 Task: Look for space in La Isla, Mexico from 6th June, 2023 to 8th June, 2023 for 2 adults in price range Rs.7000 to Rs.12000. Place can be private room with 1  bedroom having 2 beds and 1 bathroom. Property type can be house, flat, guest house. Booking option can be shelf check-in. Required host language is English.
Action: Mouse moved to (501, 102)
Screenshot: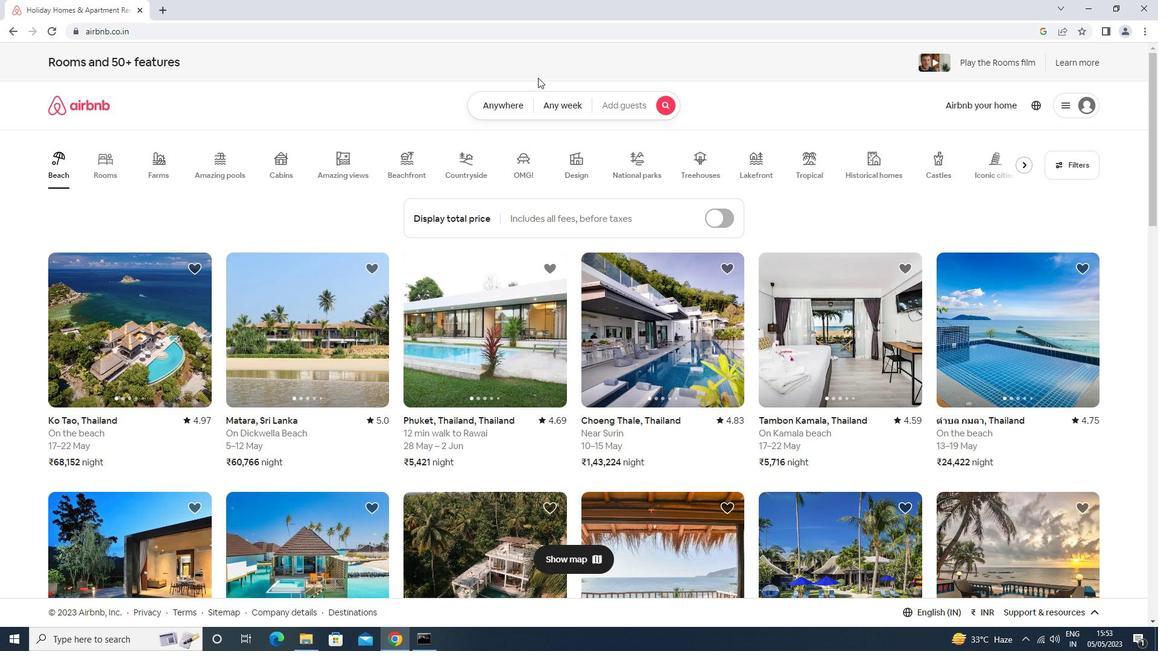 
Action: Mouse pressed left at (501, 102)
Screenshot: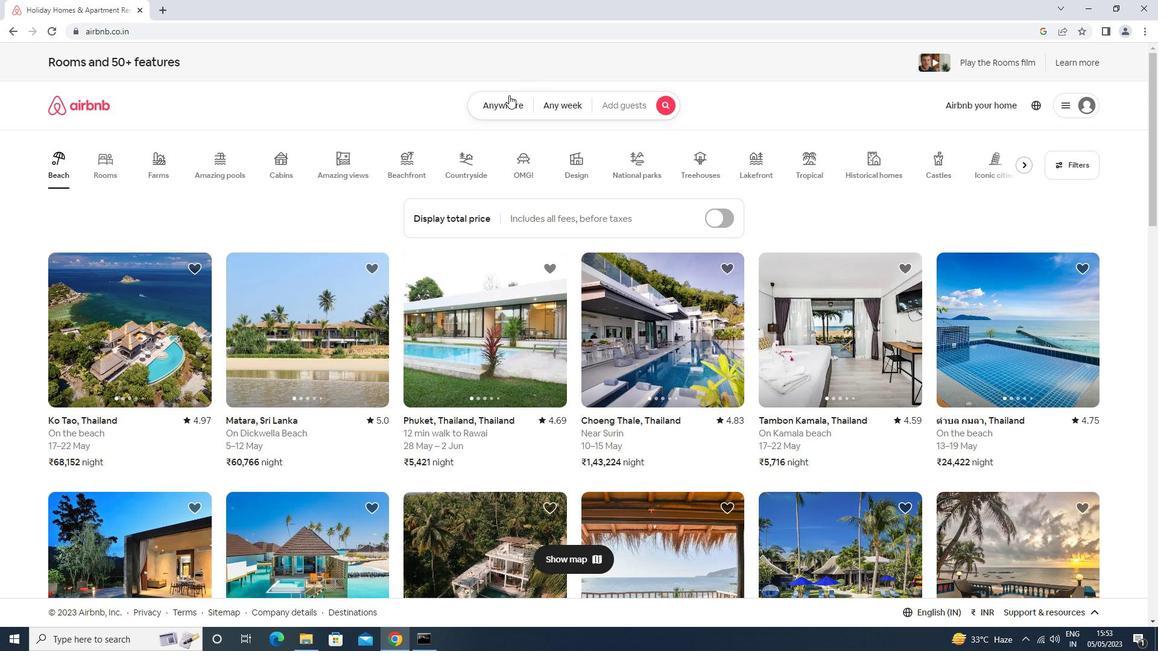 
Action: Mouse moved to (441, 154)
Screenshot: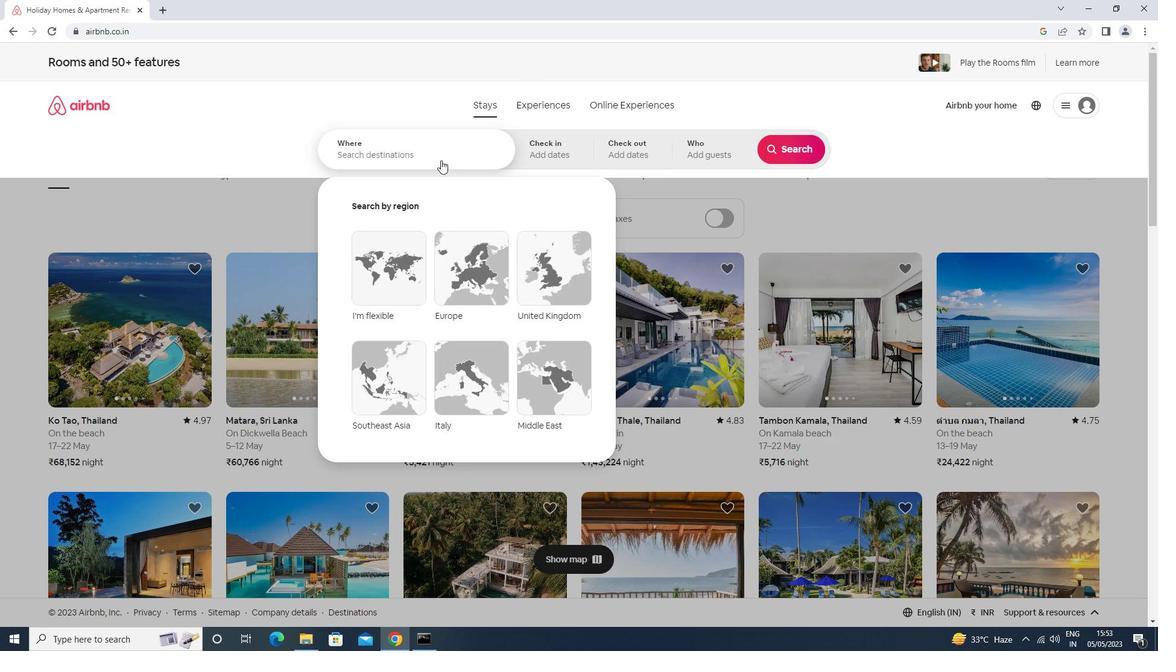 
Action: Mouse pressed left at (441, 154)
Screenshot: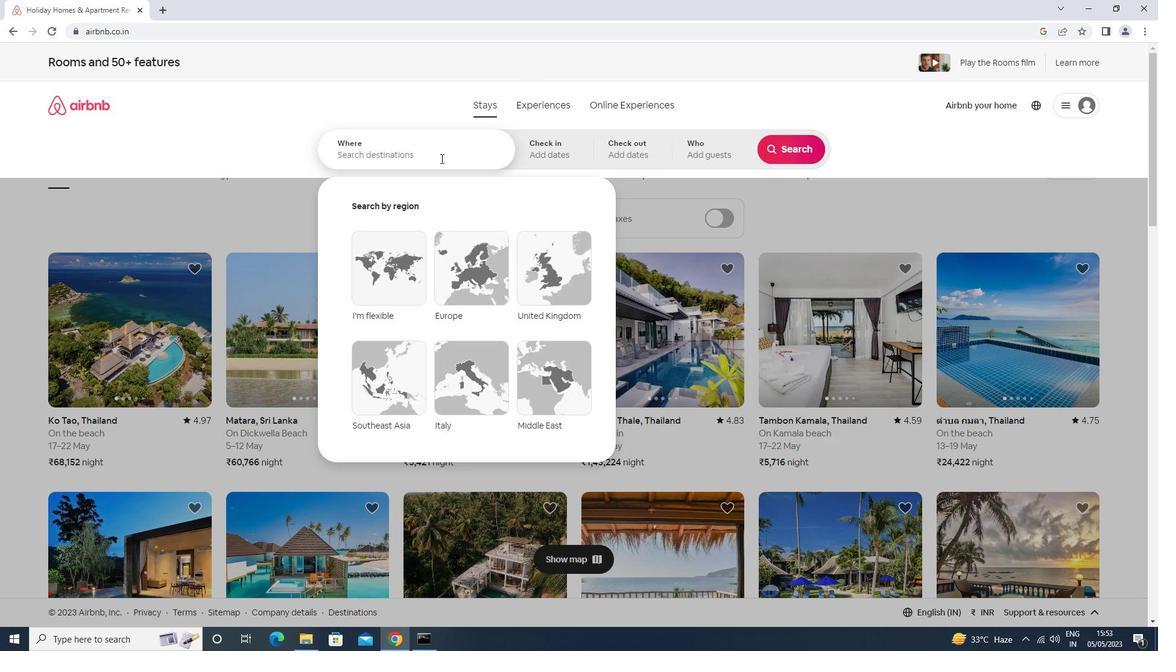
Action: Key pressed <Key.shift>LA<Key.space>LSLA,<Key.space>MEXICO<Key.enter>
Screenshot: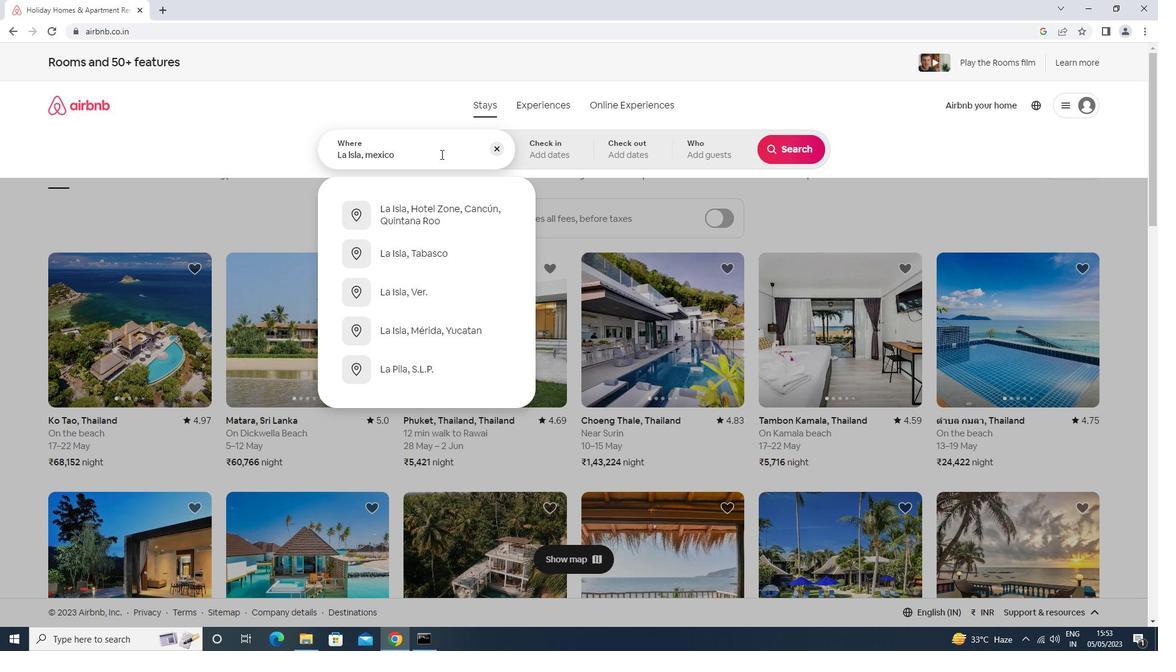 
Action: Mouse moved to (669, 325)
Screenshot: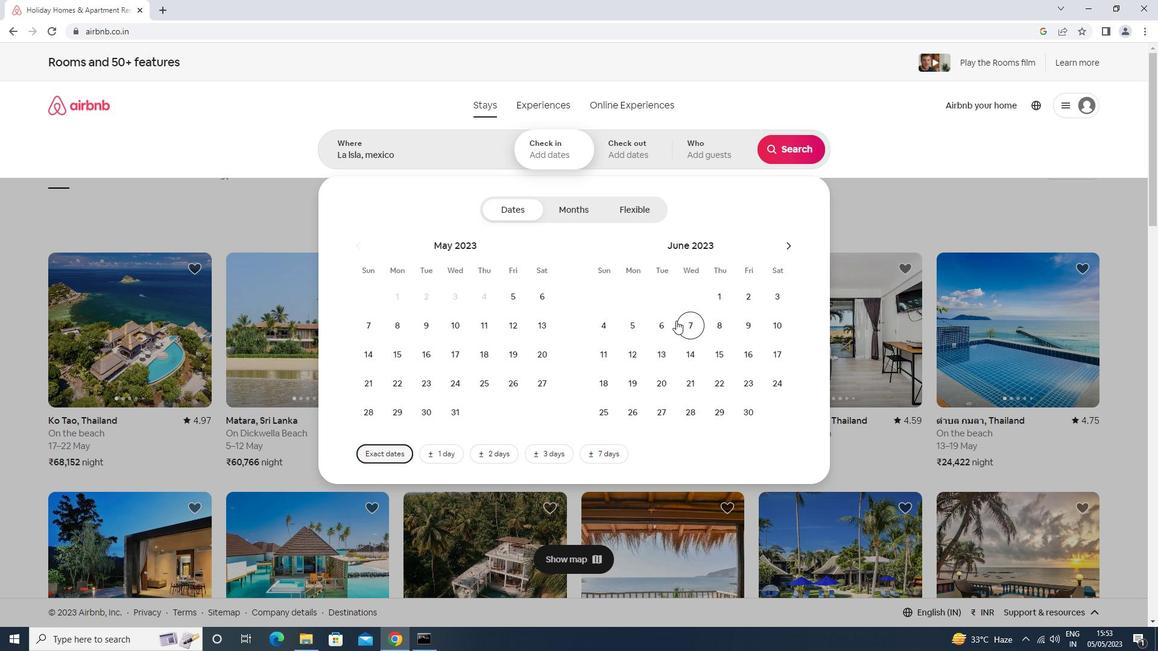 
Action: Mouse pressed left at (669, 325)
Screenshot: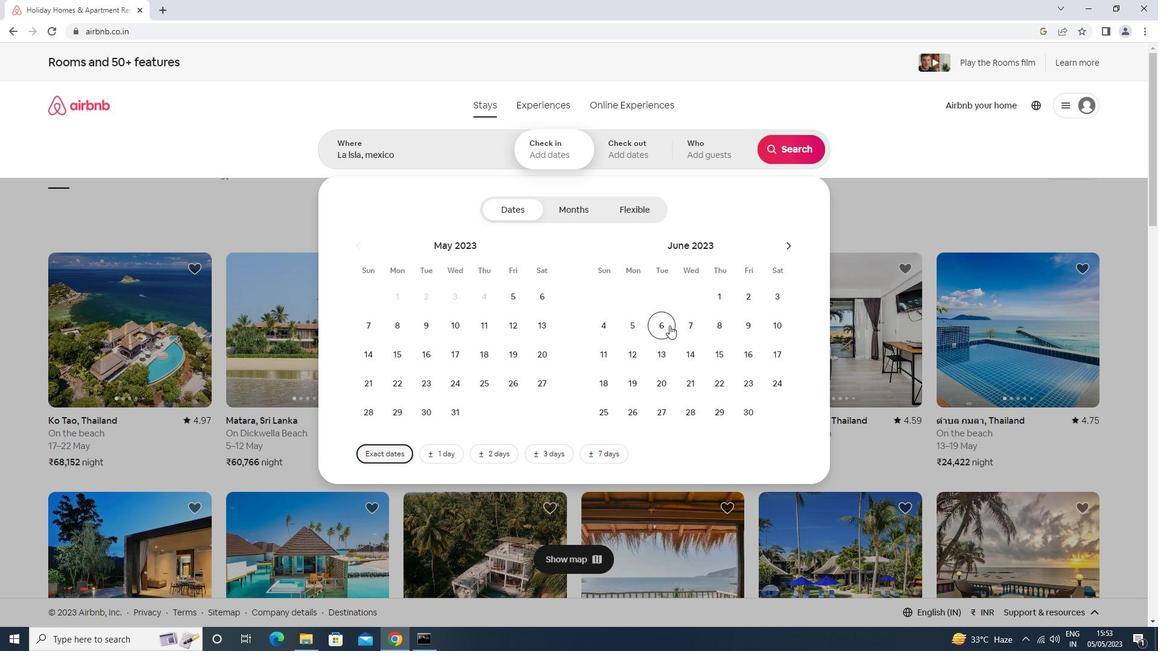 
Action: Mouse moved to (712, 321)
Screenshot: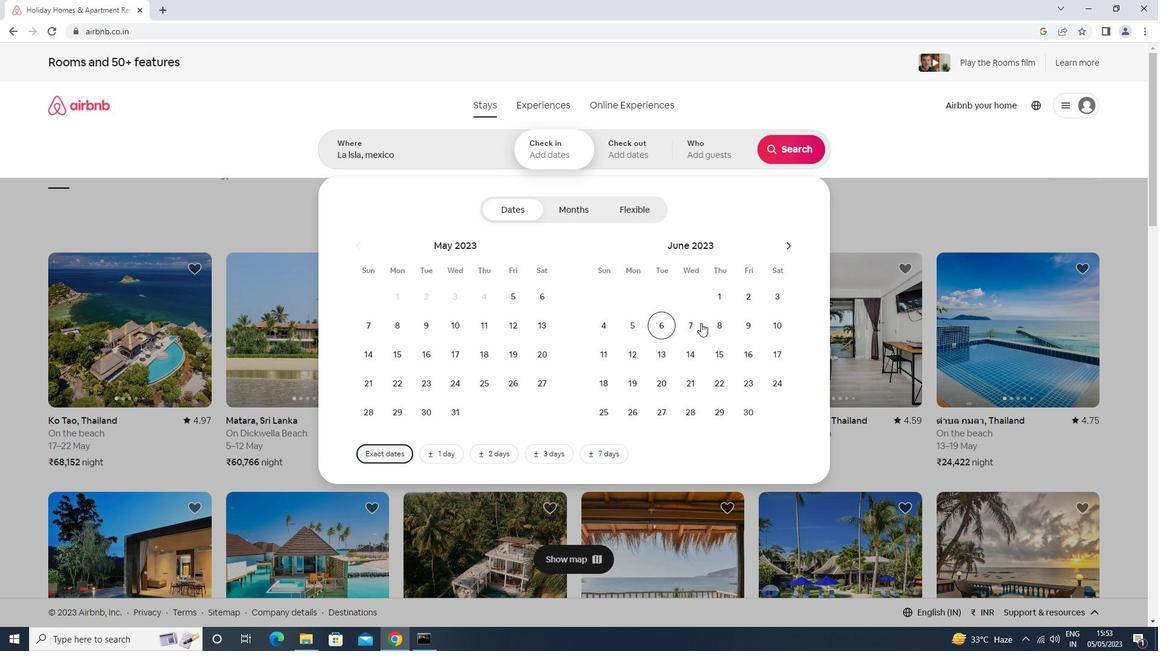 
Action: Mouse pressed left at (712, 321)
Screenshot: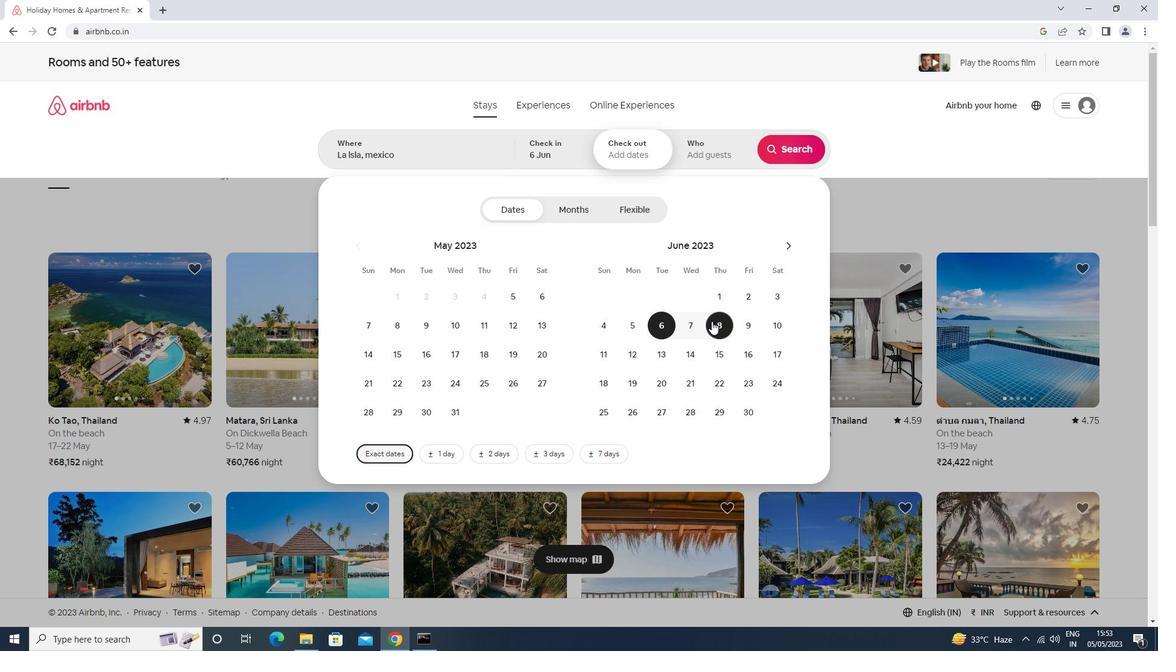 
Action: Mouse moved to (732, 150)
Screenshot: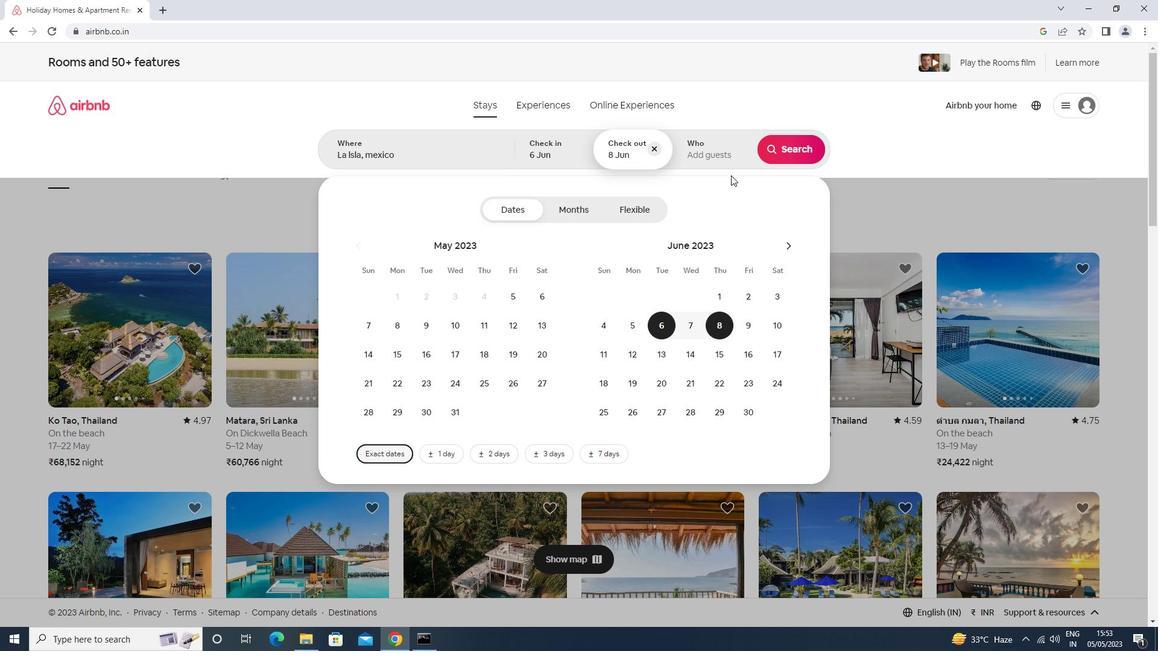 
Action: Mouse pressed left at (732, 150)
Screenshot: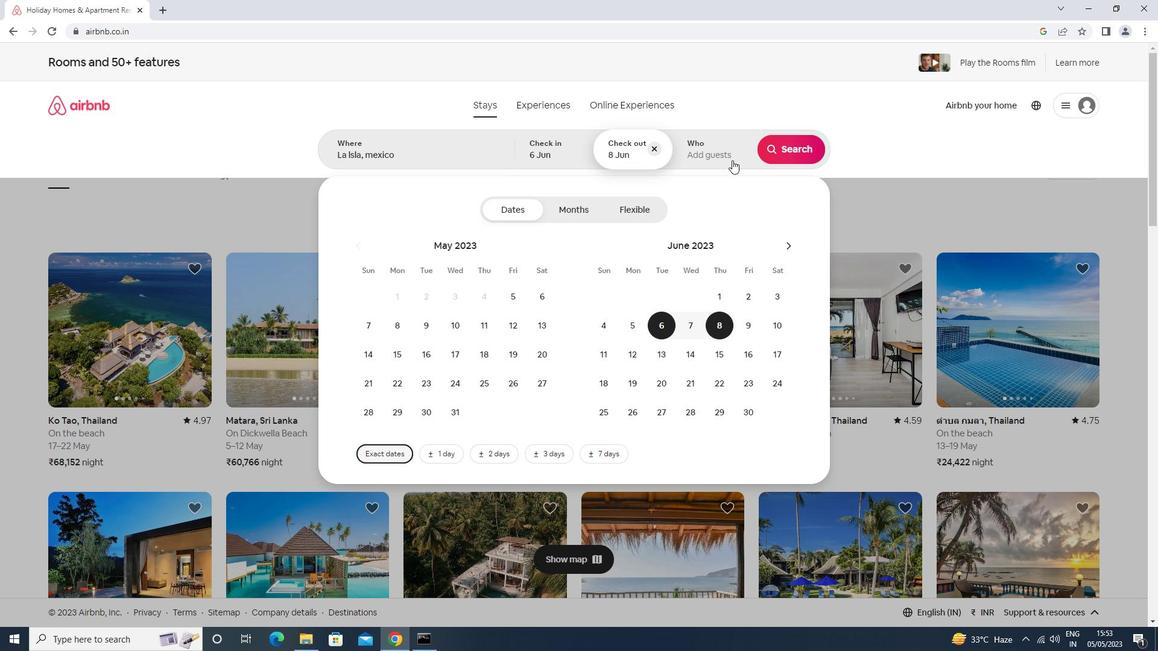 
Action: Mouse moved to (795, 208)
Screenshot: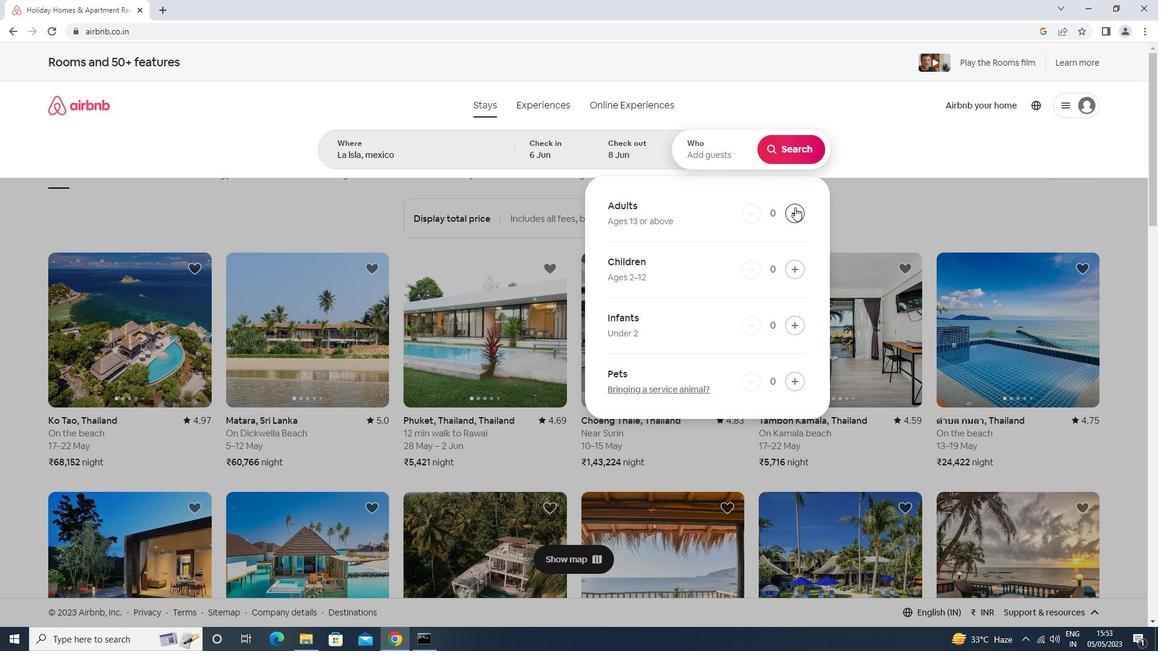 
Action: Mouse pressed left at (795, 208)
Screenshot: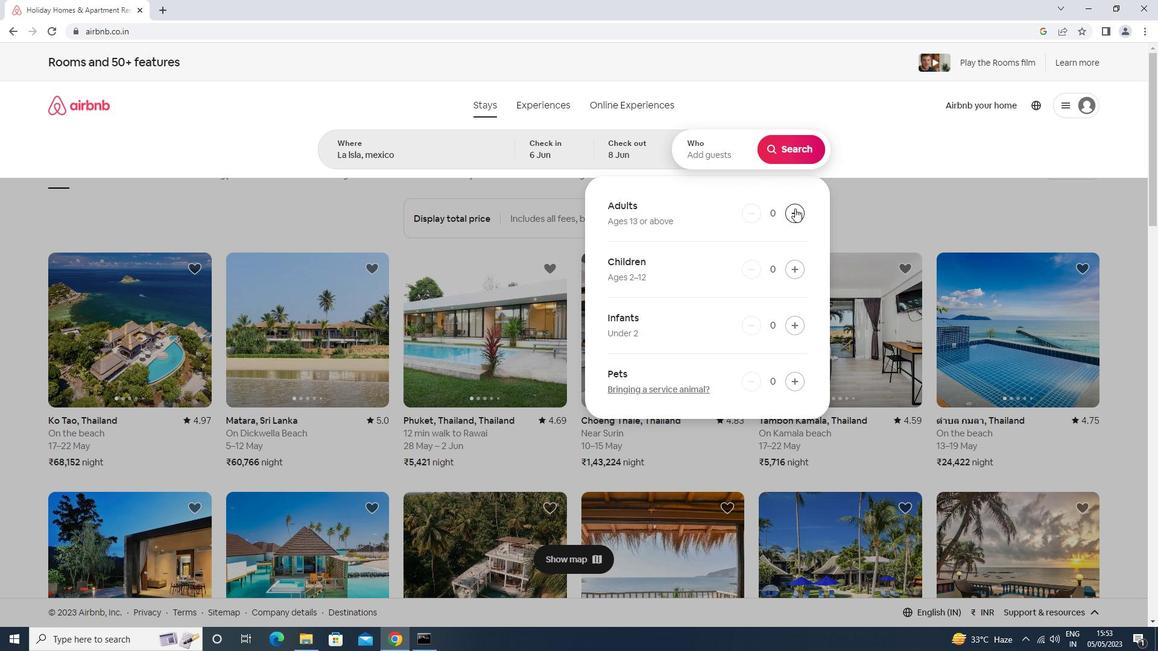 
Action: Mouse pressed left at (795, 208)
Screenshot: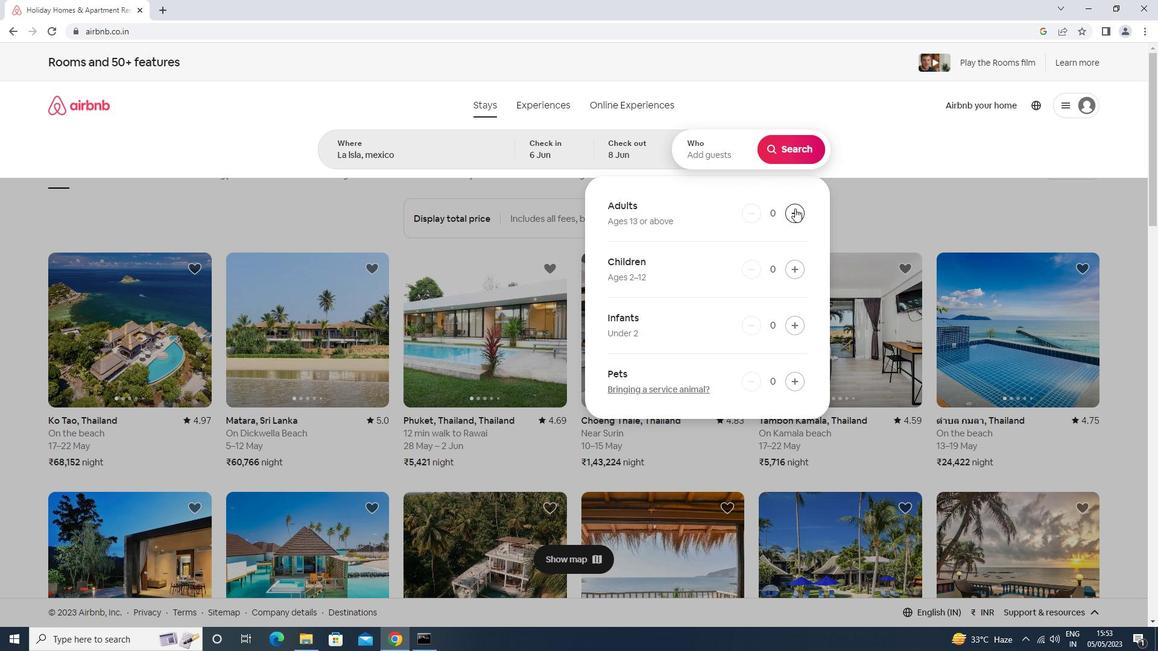 
Action: Mouse moved to (798, 153)
Screenshot: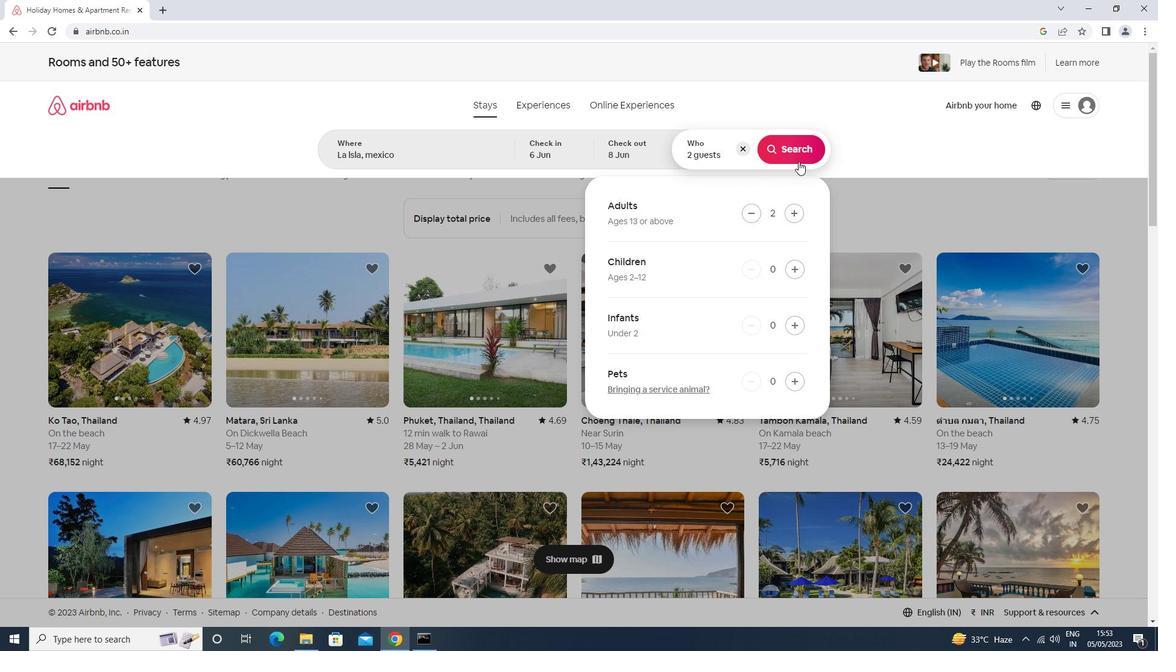 
Action: Mouse pressed left at (798, 153)
Screenshot: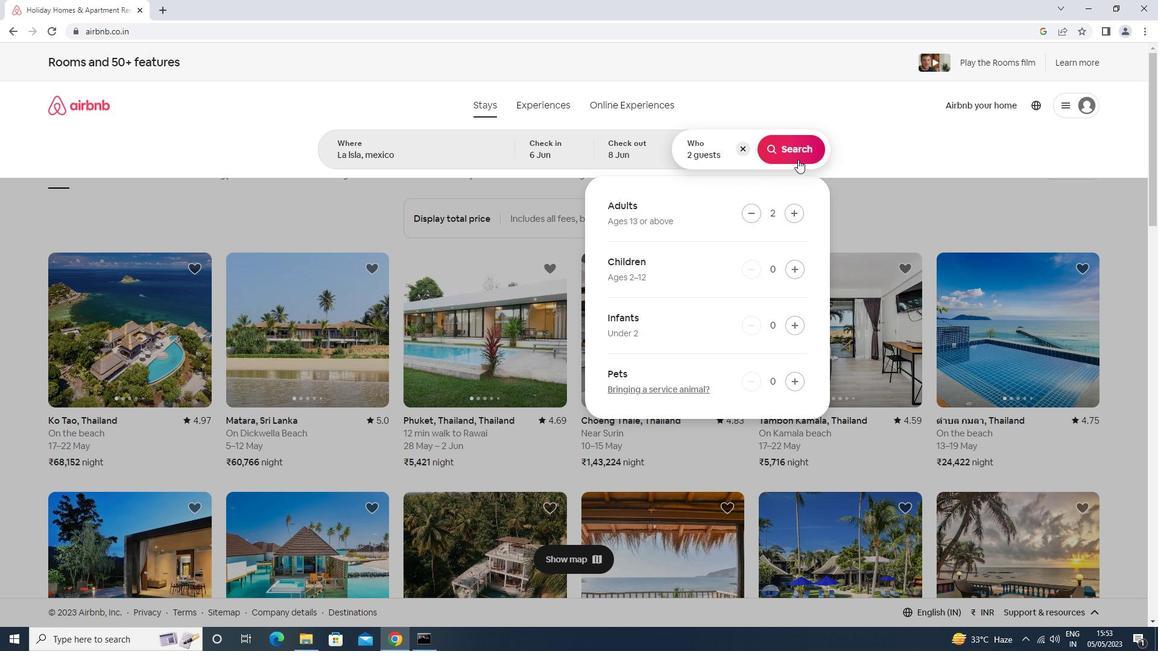 
Action: Mouse moved to (1099, 108)
Screenshot: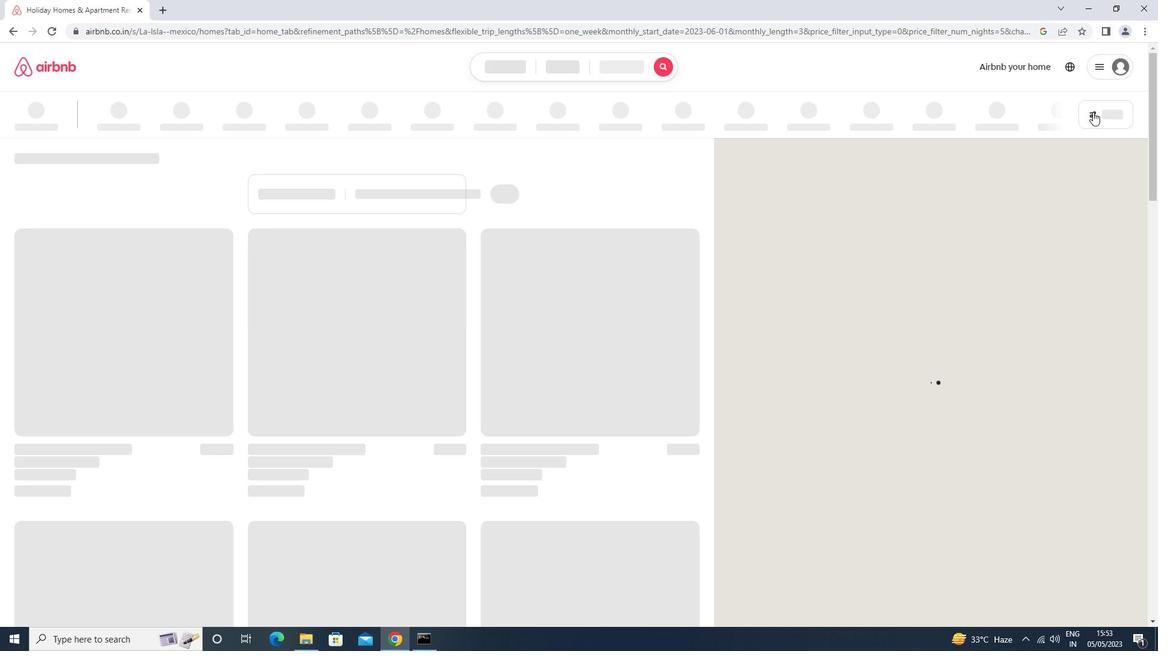 
Action: Mouse pressed left at (1099, 108)
Screenshot: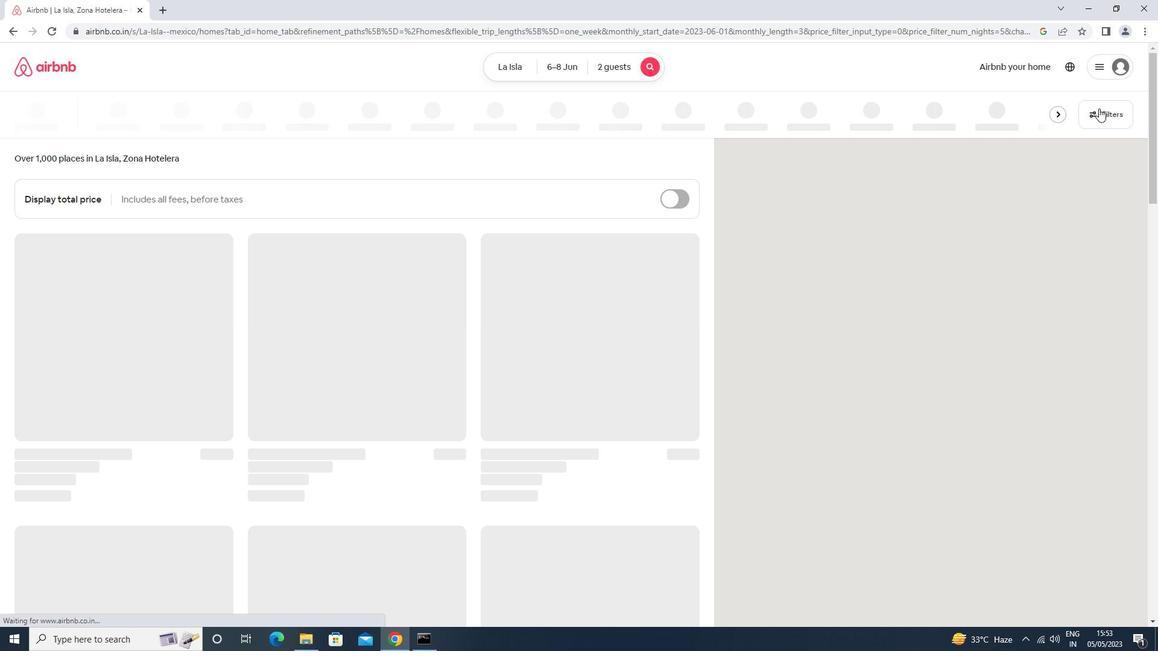 
Action: Mouse moved to (464, 401)
Screenshot: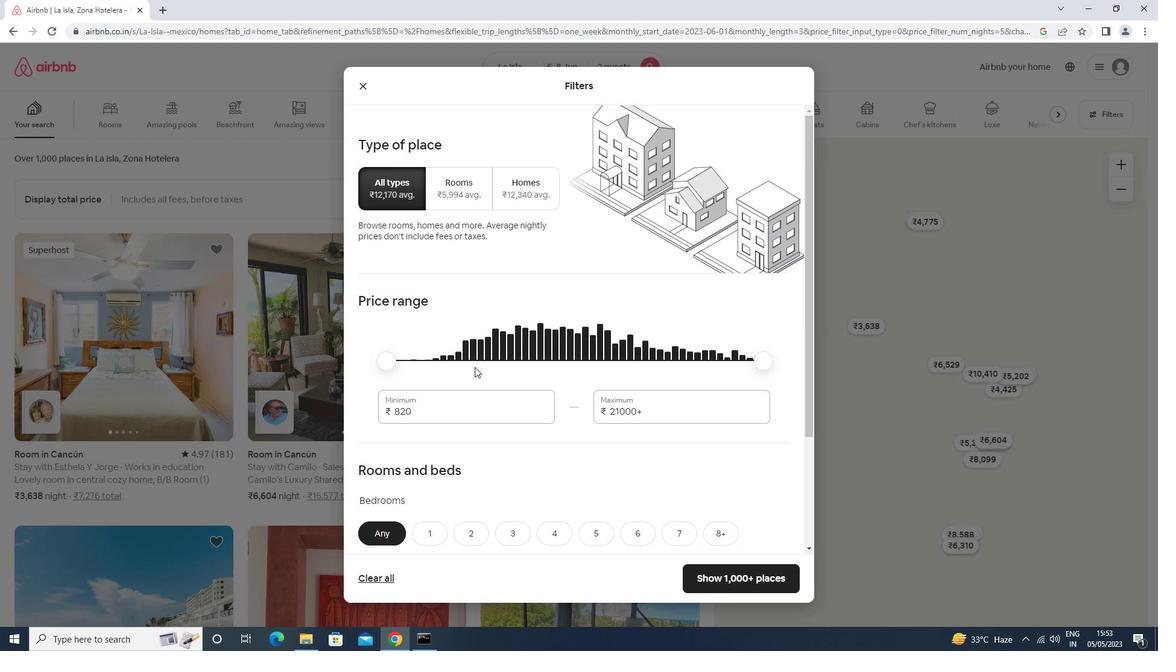 
Action: Mouse pressed left at (464, 401)
Screenshot: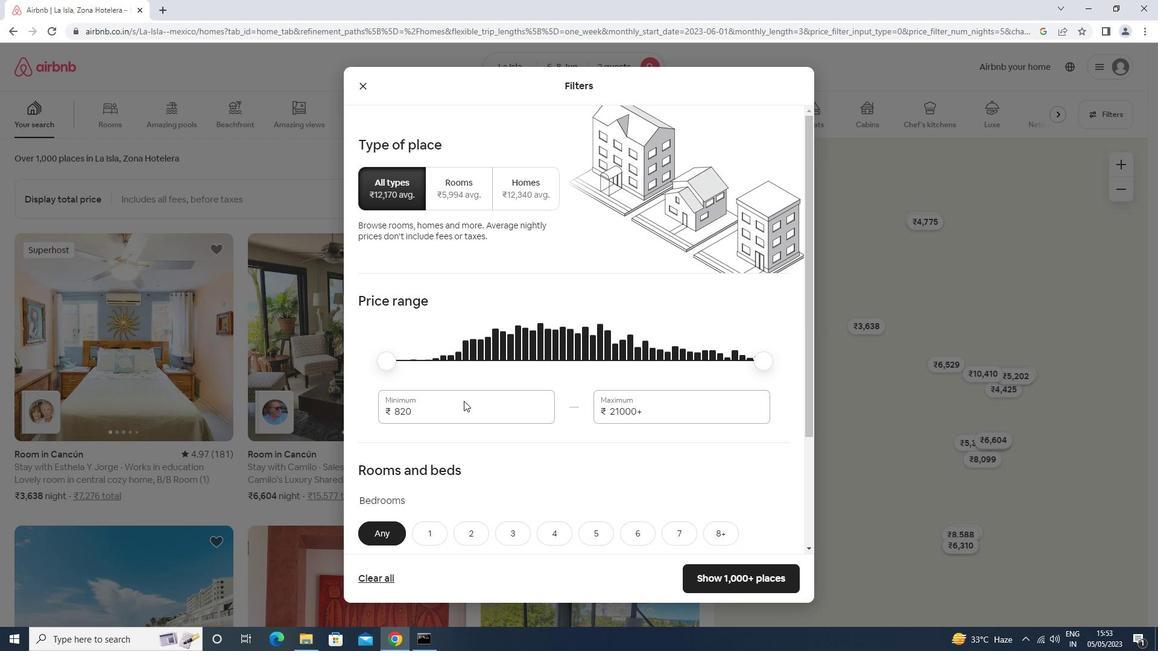 
Action: Key pressed <Key.backspace><Key.backspace><Key.backspace>7000<Key.tab>12000
Screenshot: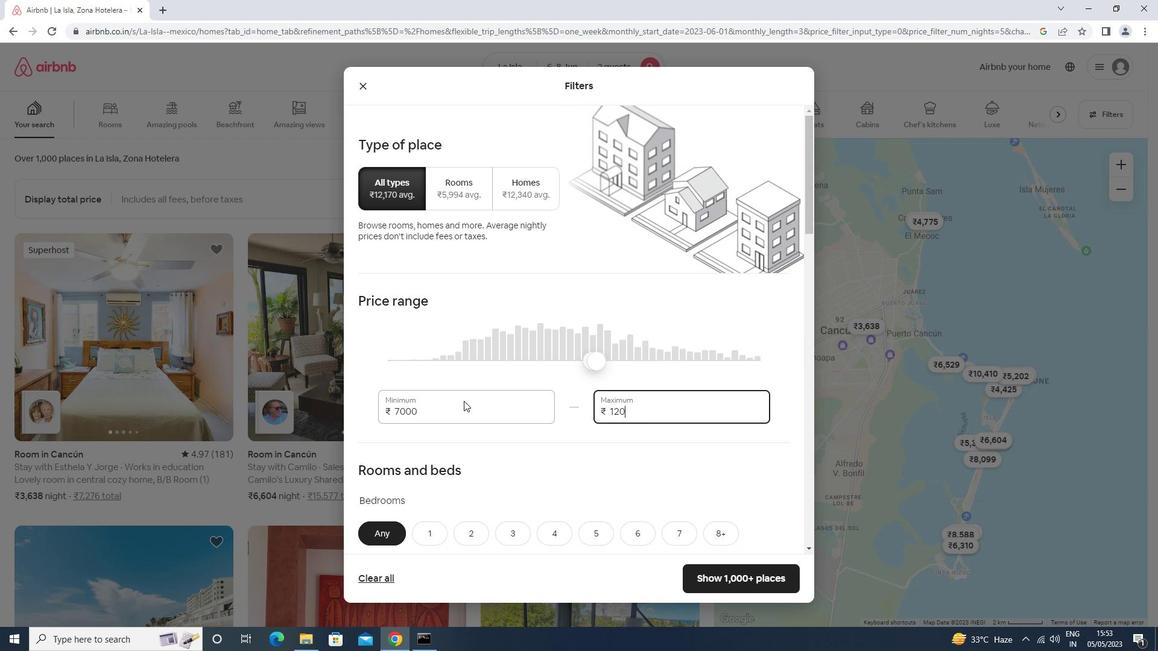 
Action: Mouse scrolled (464, 400) with delta (0, 0)
Screenshot: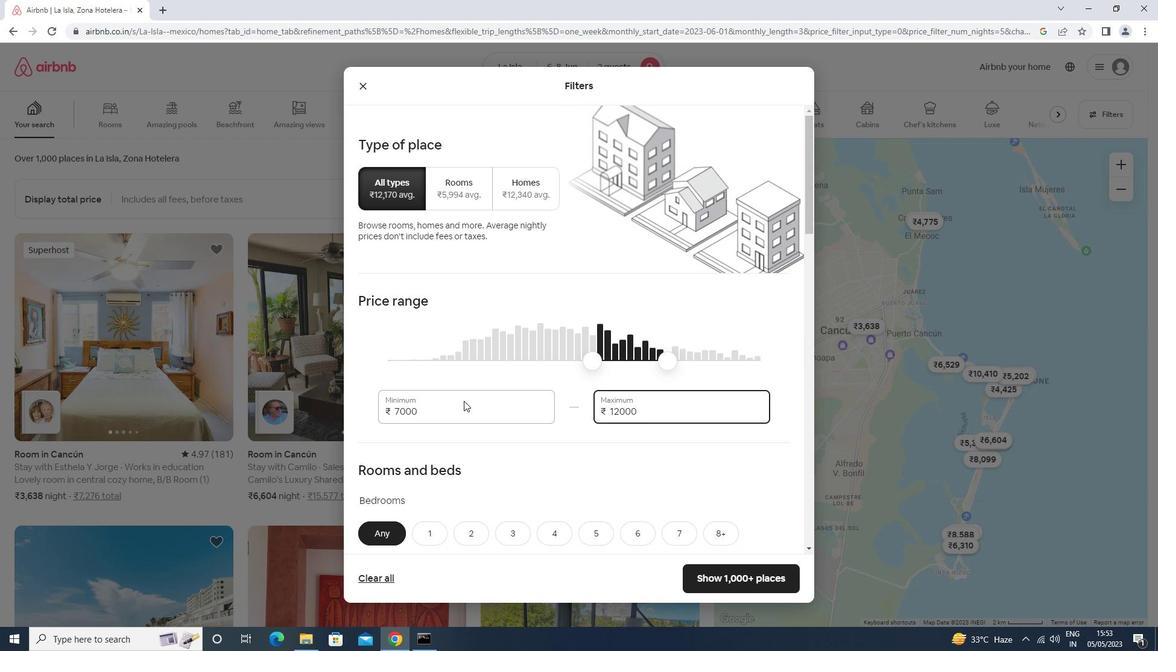 
Action: Mouse scrolled (464, 400) with delta (0, 0)
Screenshot: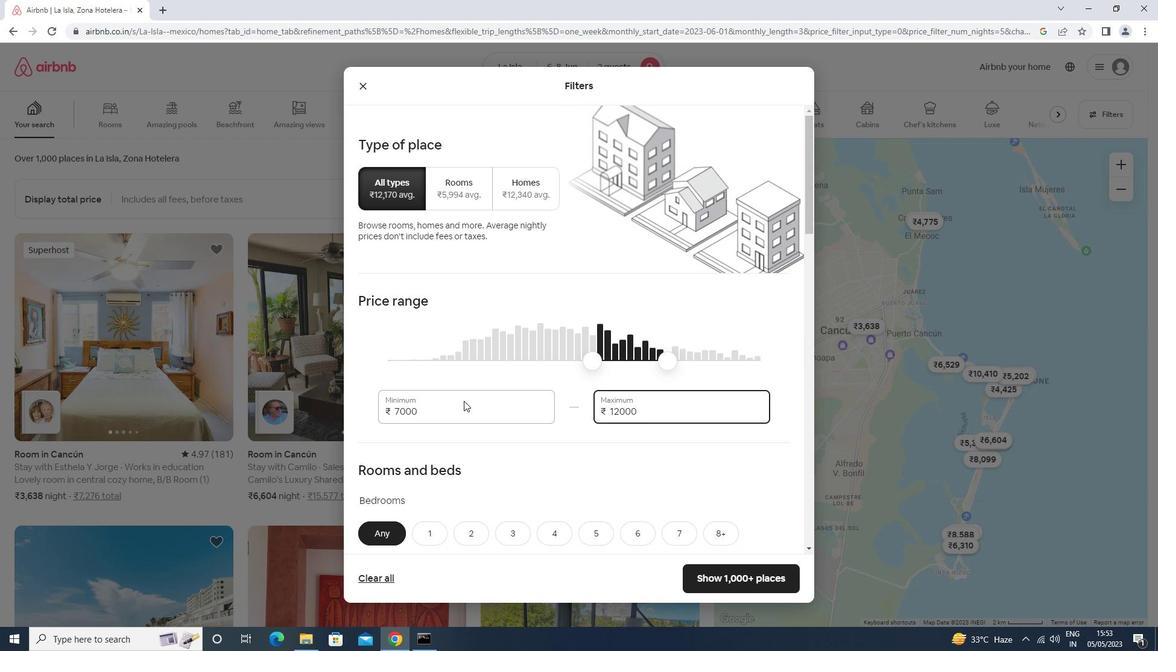 
Action: Mouse scrolled (464, 400) with delta (0, 0)
Screenshot: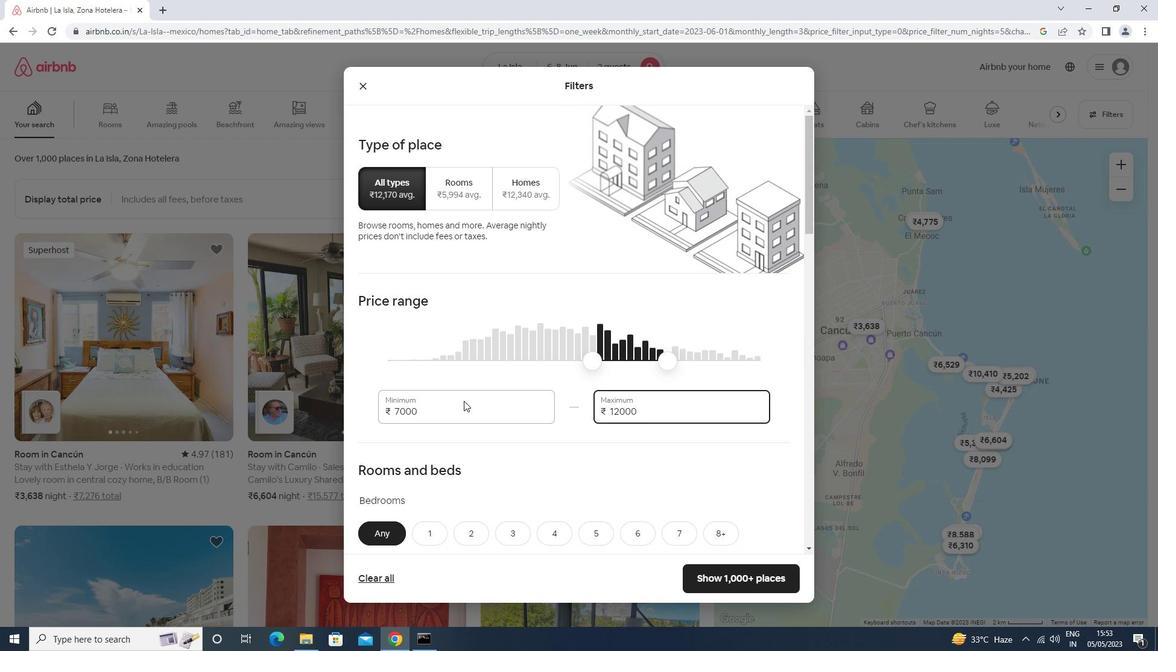 
Action: Mouse scrolled (464, 400) with delta (0, 0)
Screenshot: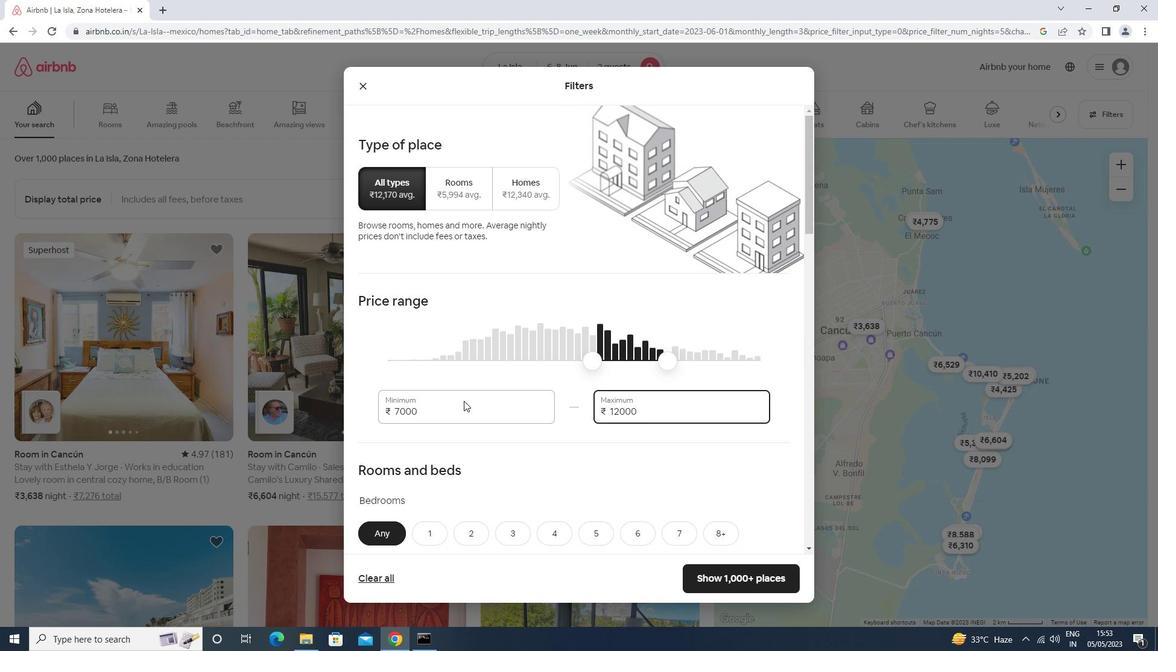 
Action: Mouse scrolled (464, 400) with delta (0, 0)
Screenshot: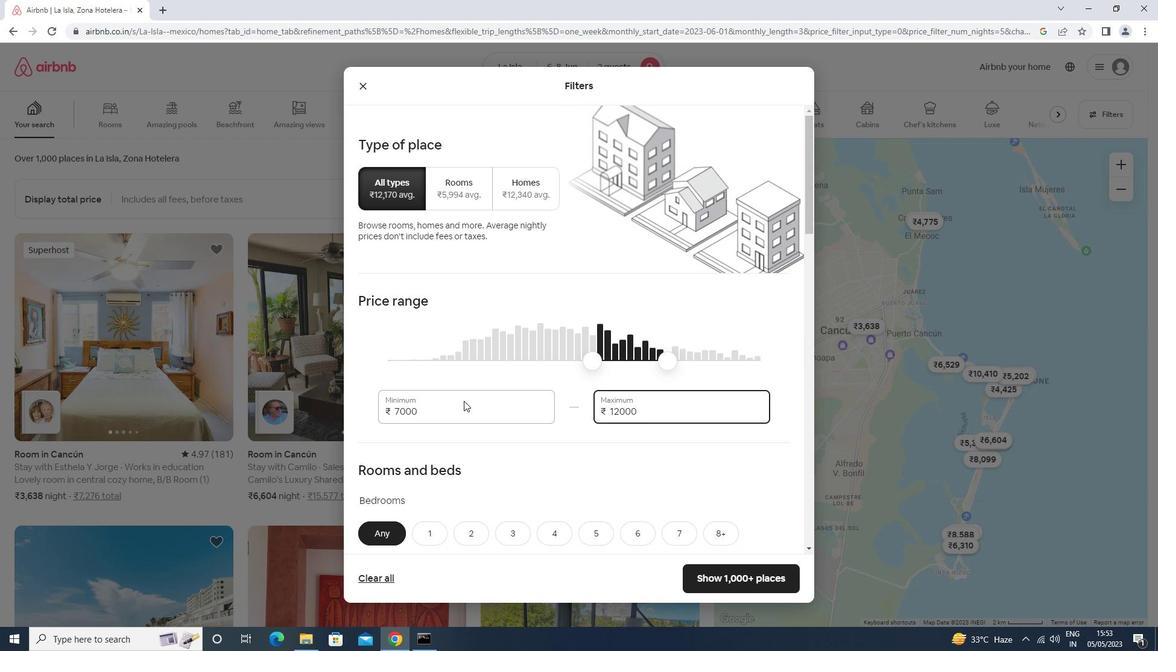 
Action: Mouse moved to (423, 231)
Screenshot: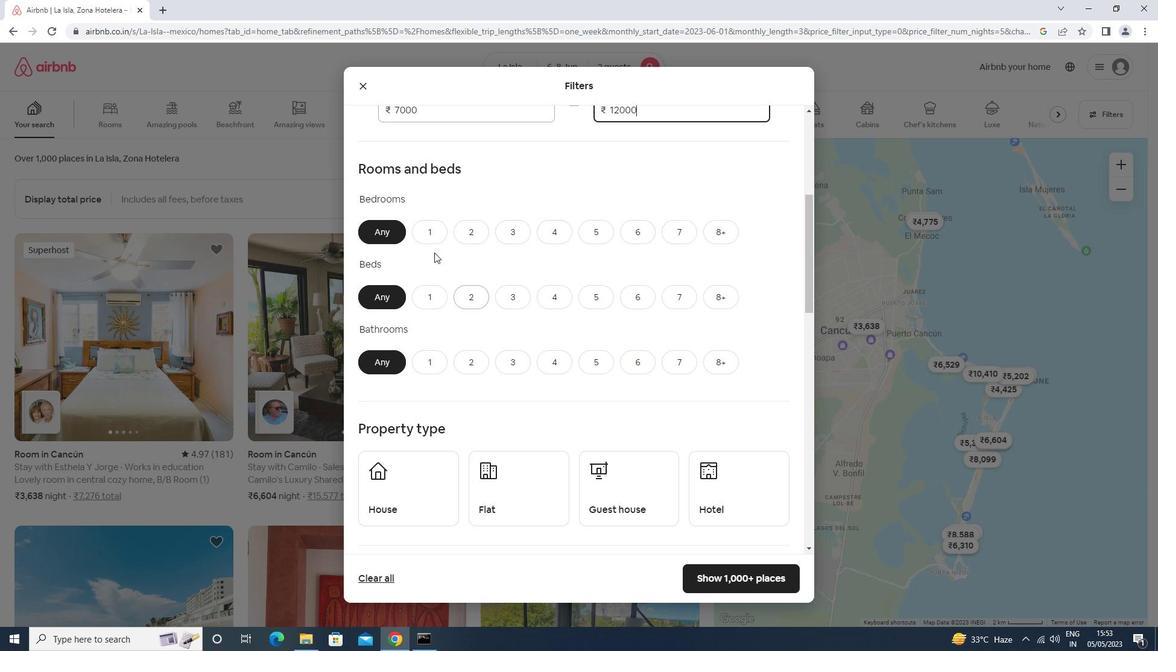 
Action: Mouse pressed left at (423, 231)
Screenshot: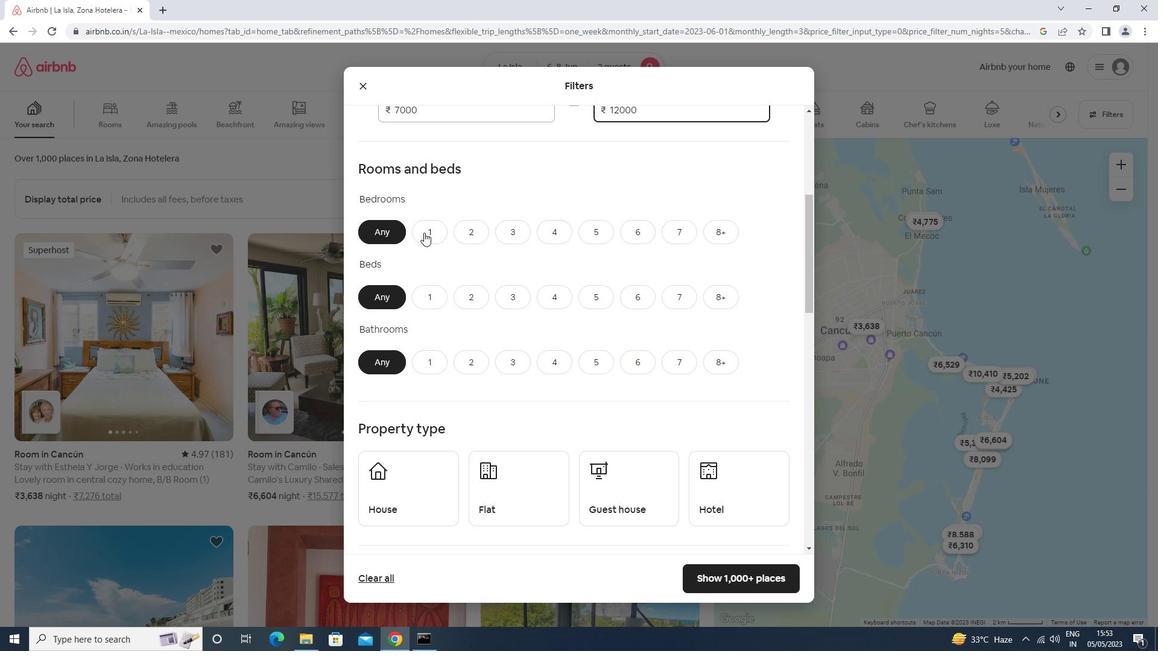 
Action: Mouse moved to (425, 302)
Screenshot: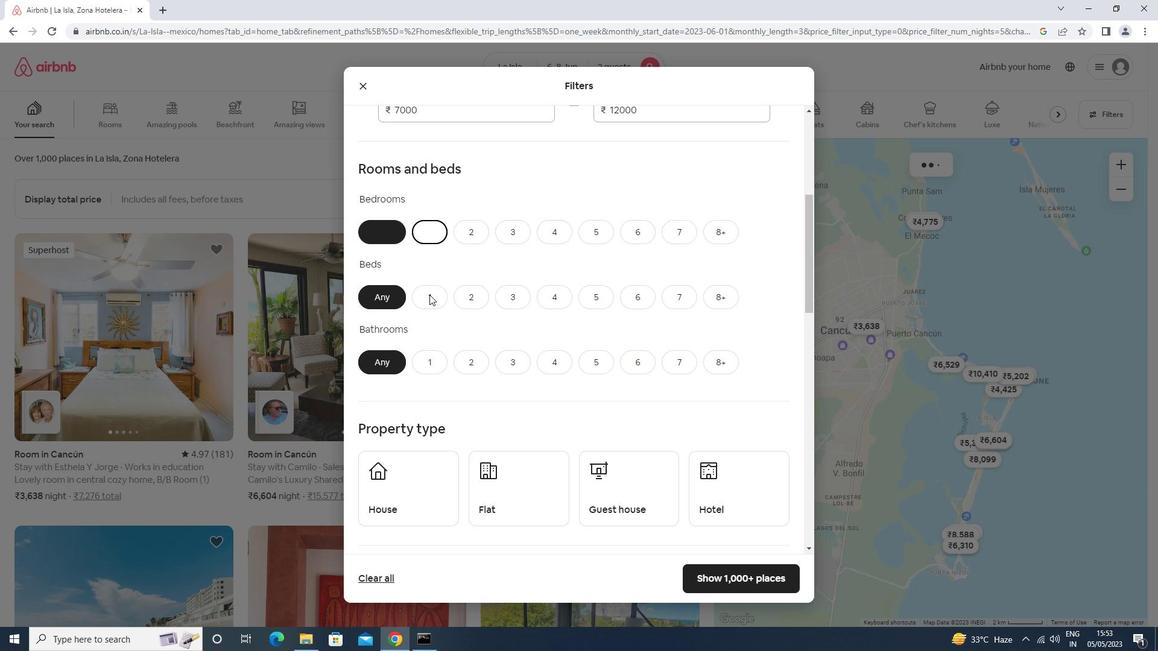 
Action: Mouse pressed left at (425, 302)
Screenshot: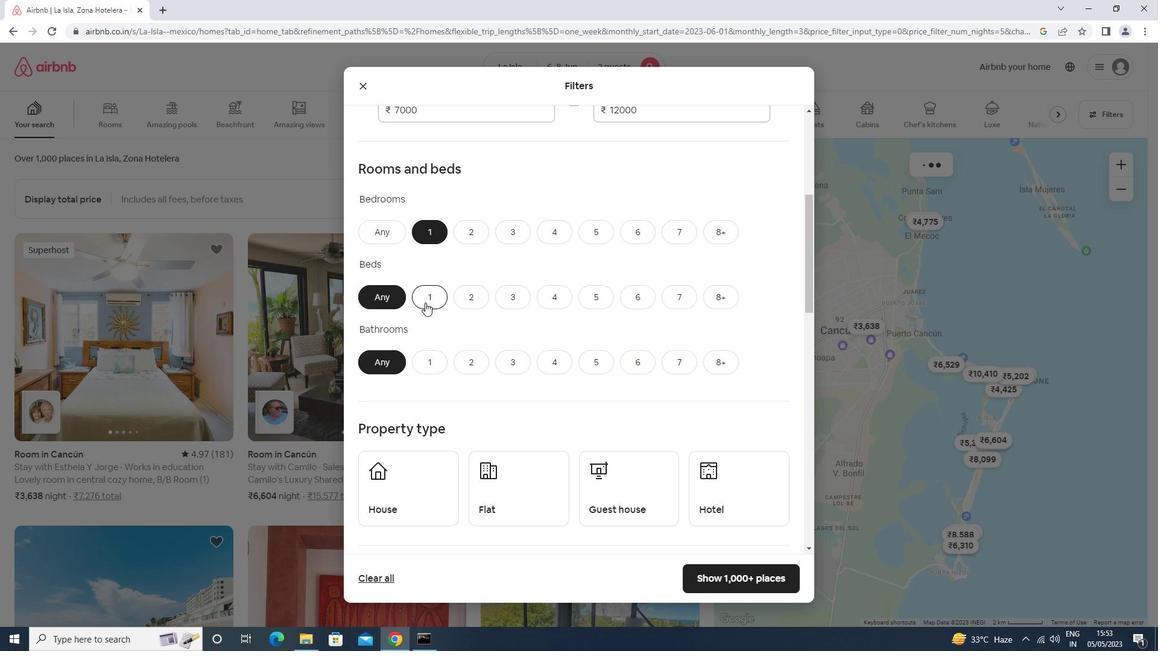 
Action: Mouse moved to (469, 299)
Screenshot: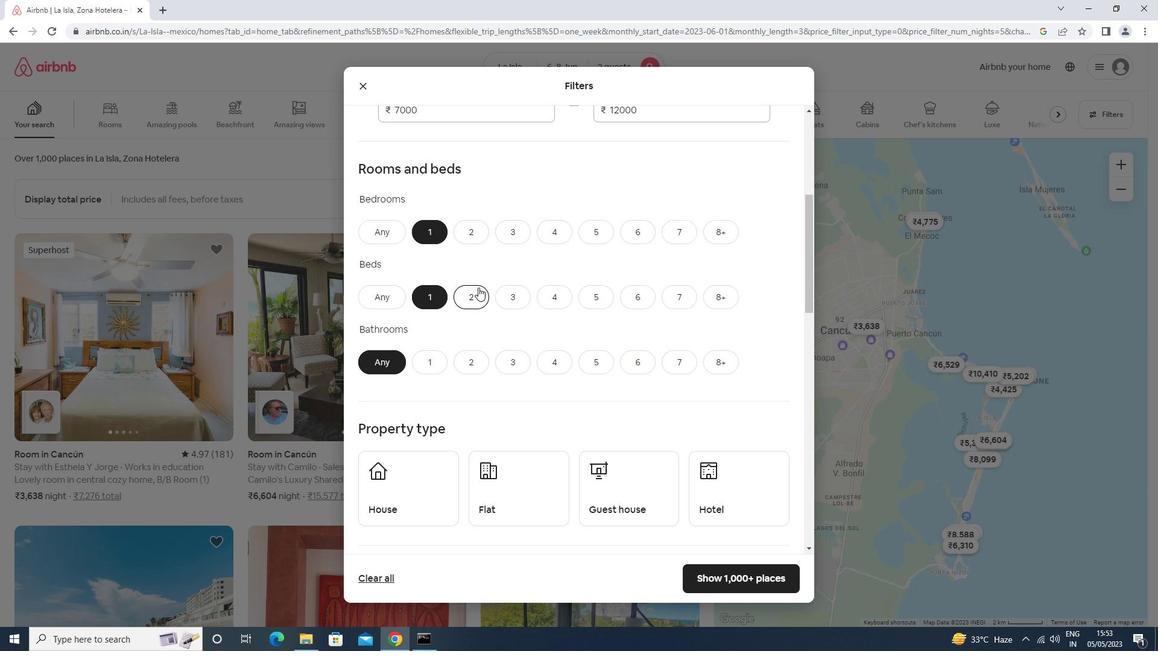 
Action: Mouse pressed left at (469, 299)
Screenshot: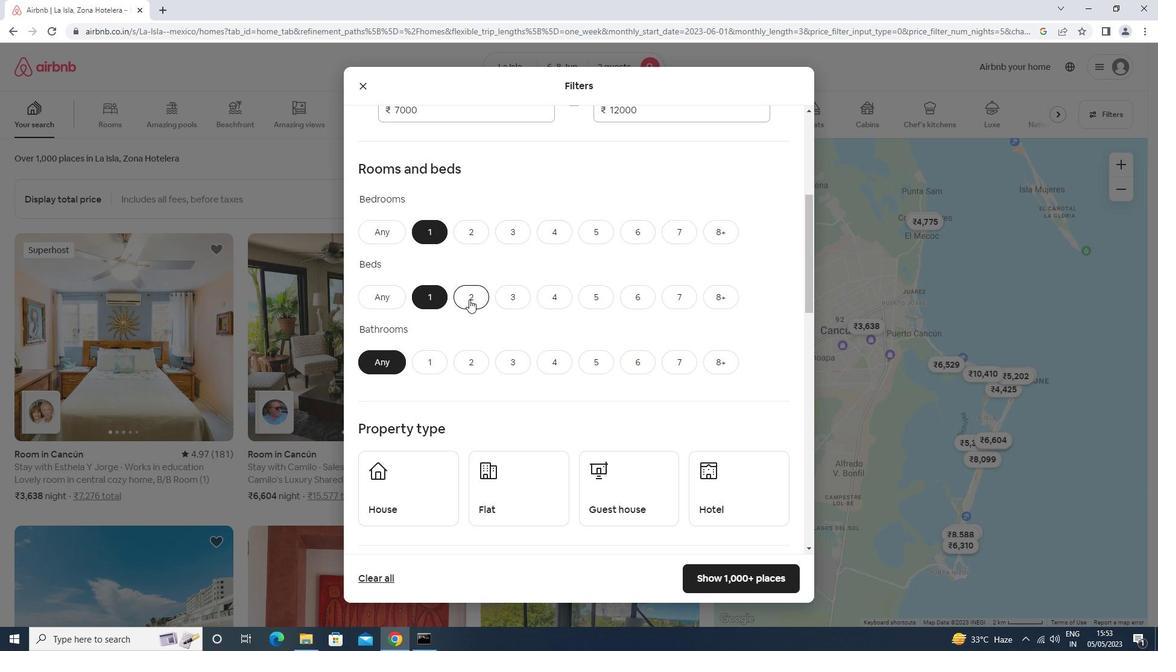 
Action: Mouse moved to (430, 357)
Screenshot: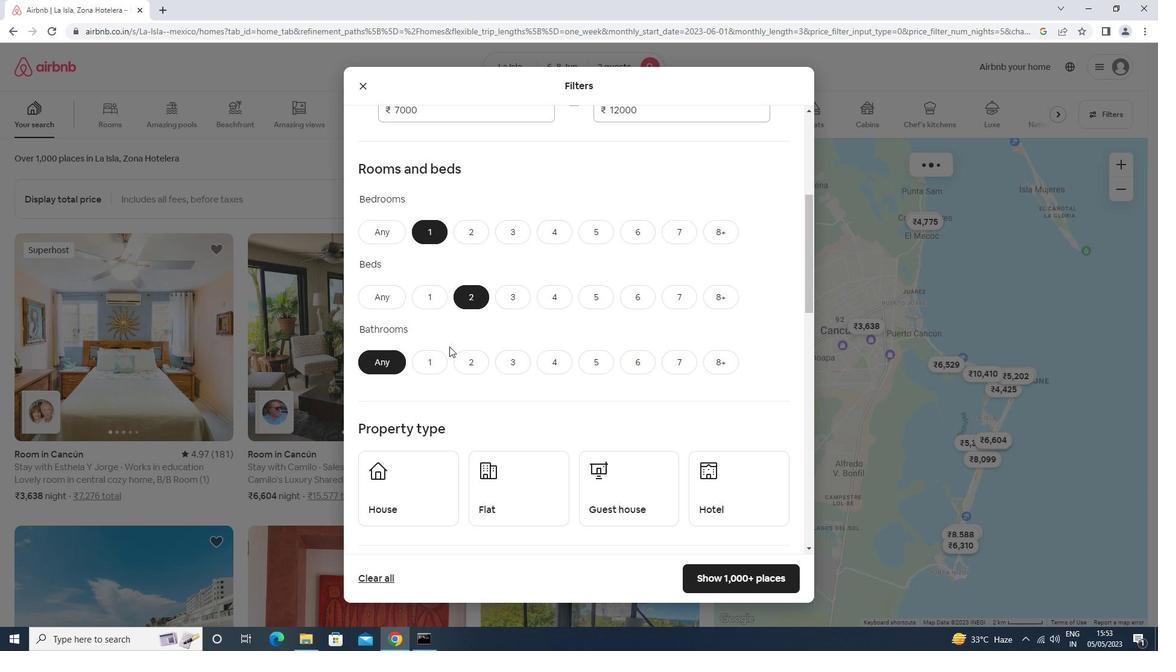 
Action: Mouse pressed left at (430, 357)
Screenshot: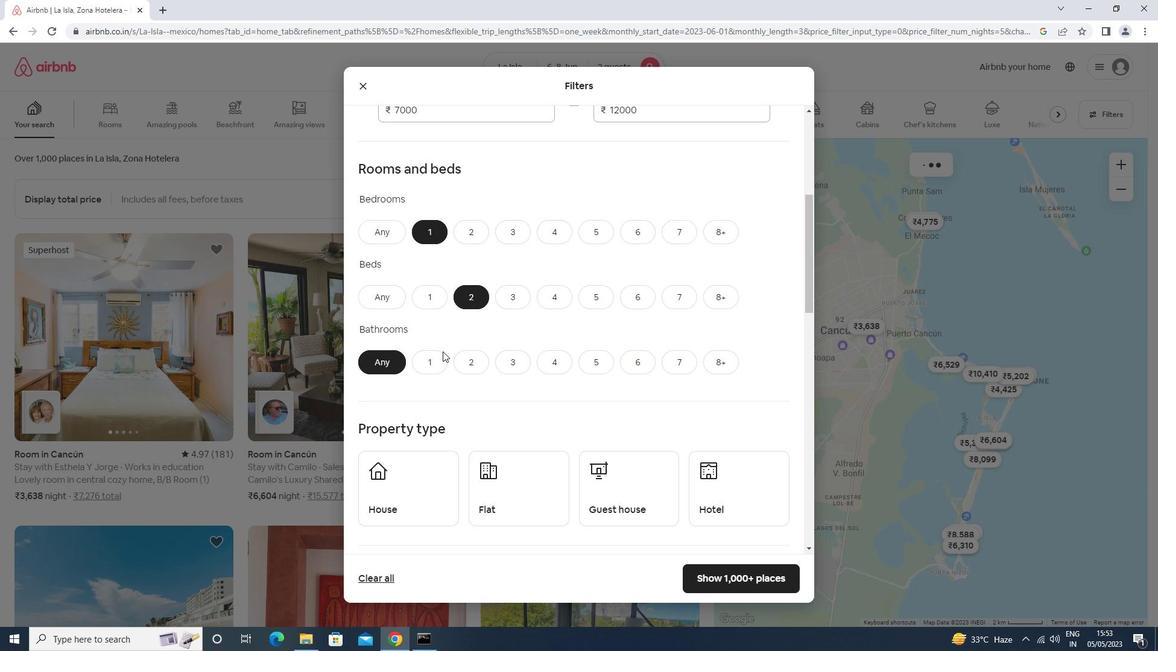 
Action: Mouse scrolled (430, 356) with delta (0, 0)
Screenshot: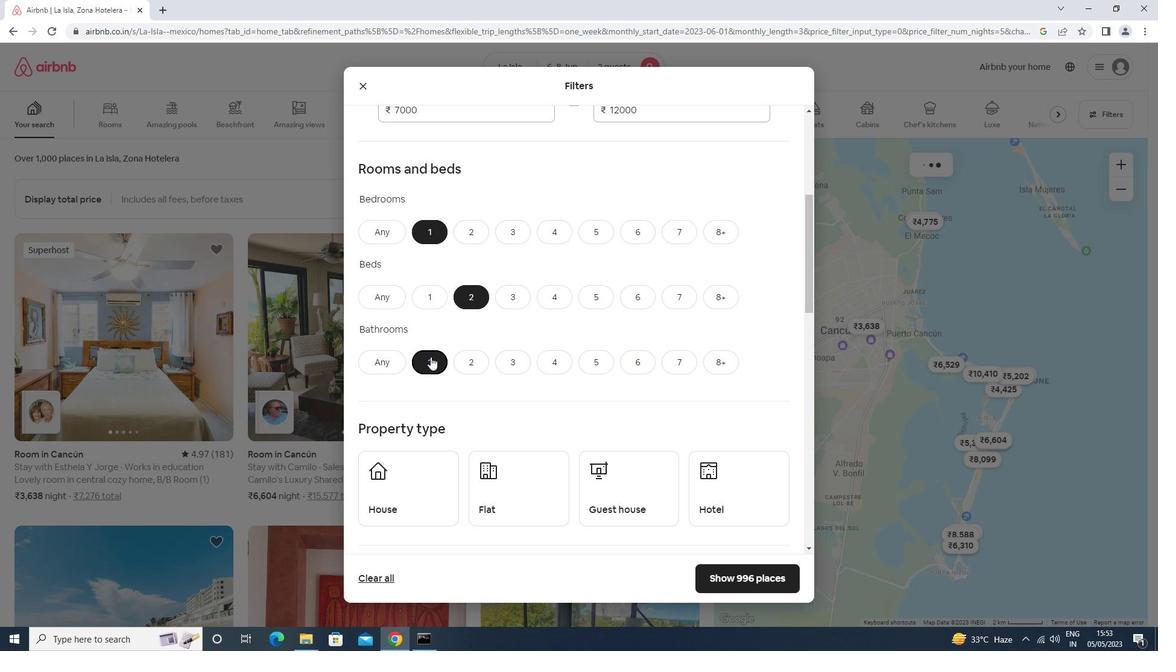 
Action: Mouse scrolled (430, 356) with delta (0, 0)
Screenshot: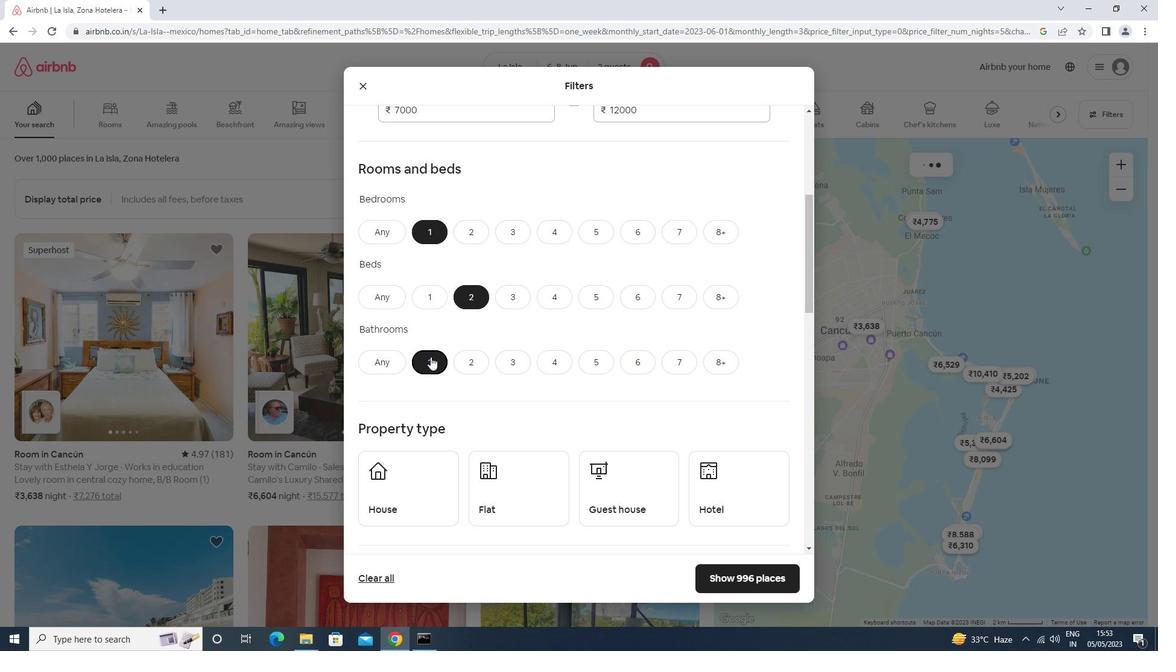 
Action: Mouse scrolled (430, 356) with delta (0, 0)
Screenshot: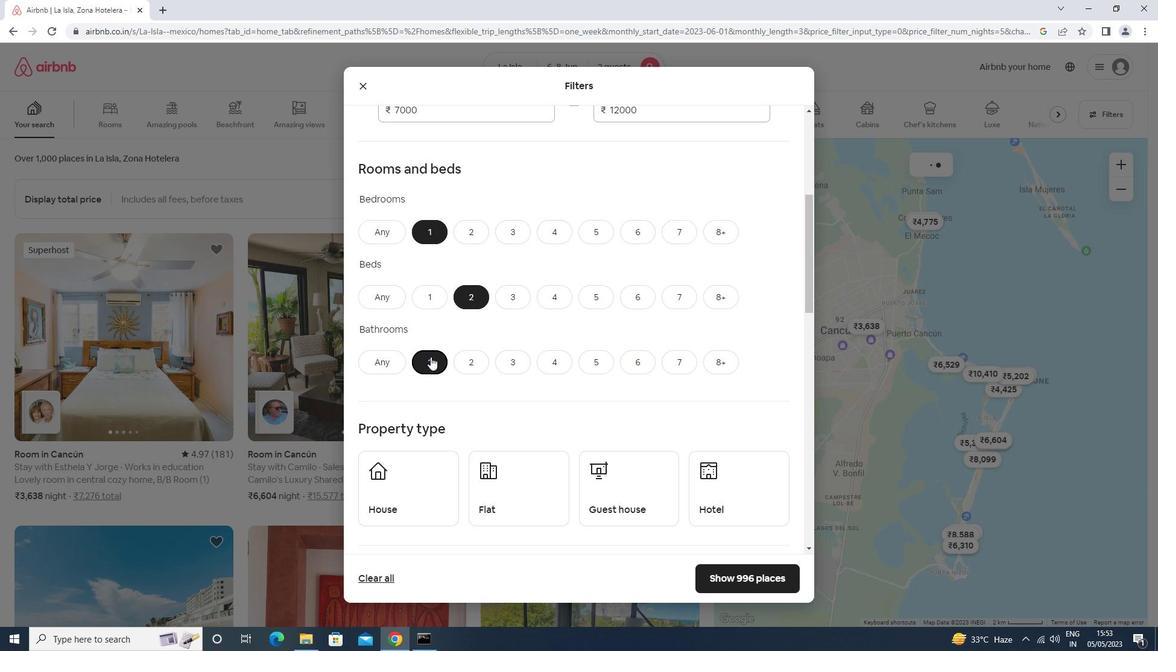 
Action: Mouse moved to (397, 305)
Screenshot: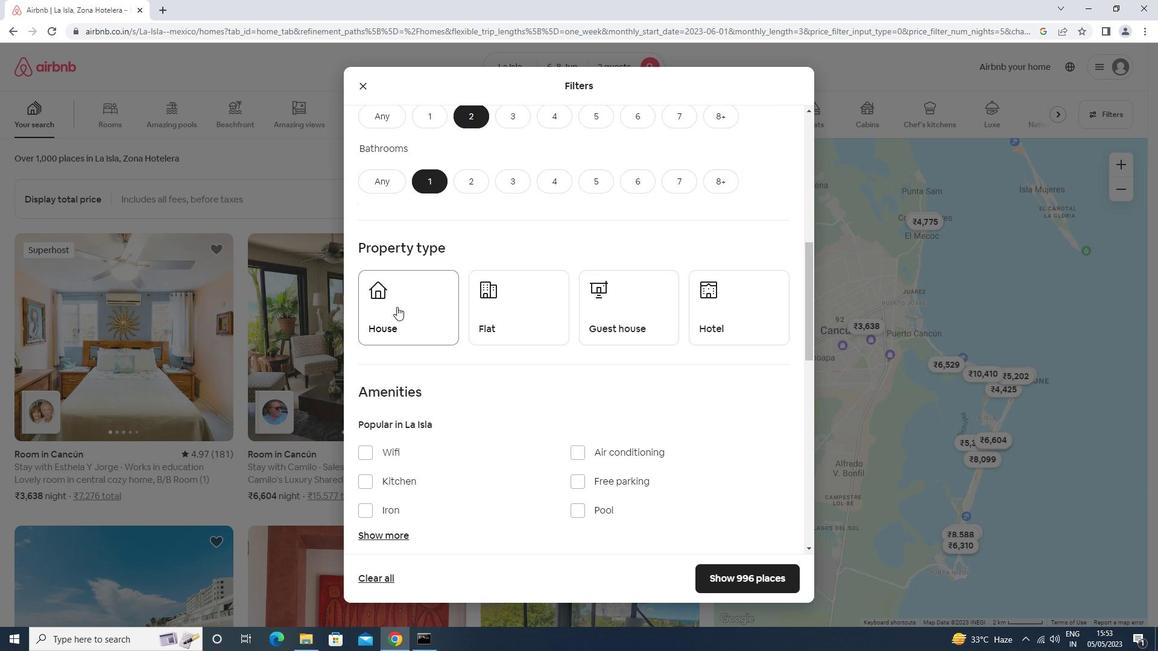 
Action: Mouse pressed left at (397, 305)
Screenshot: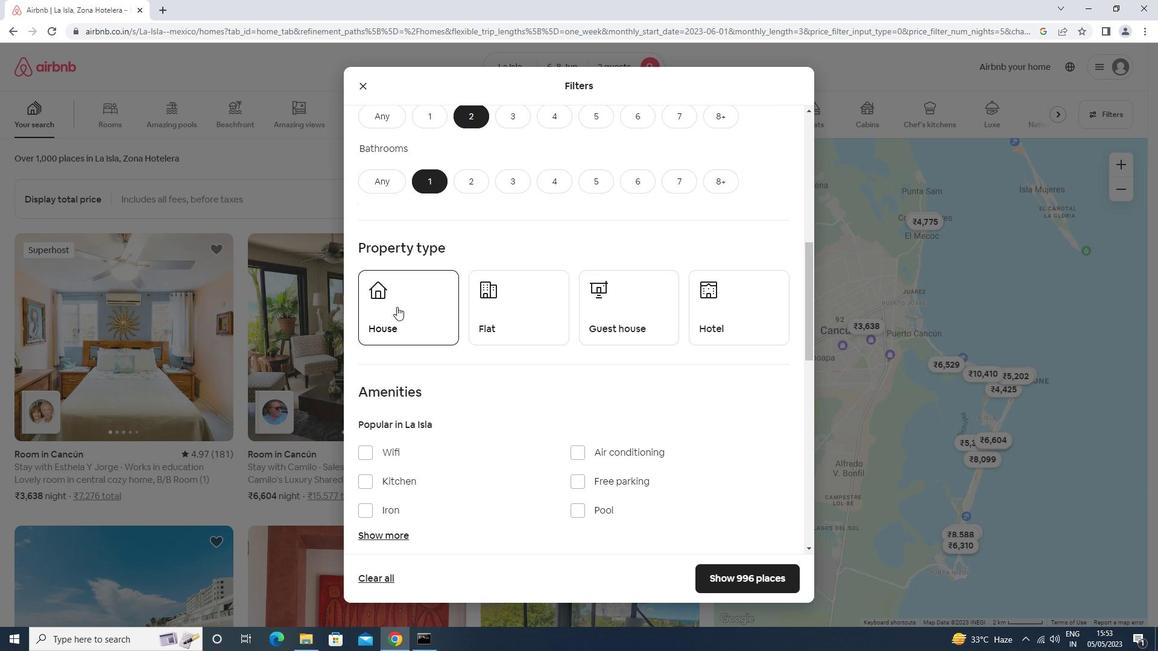 
Action: Mouse moved to (519, 328)
Screenshot: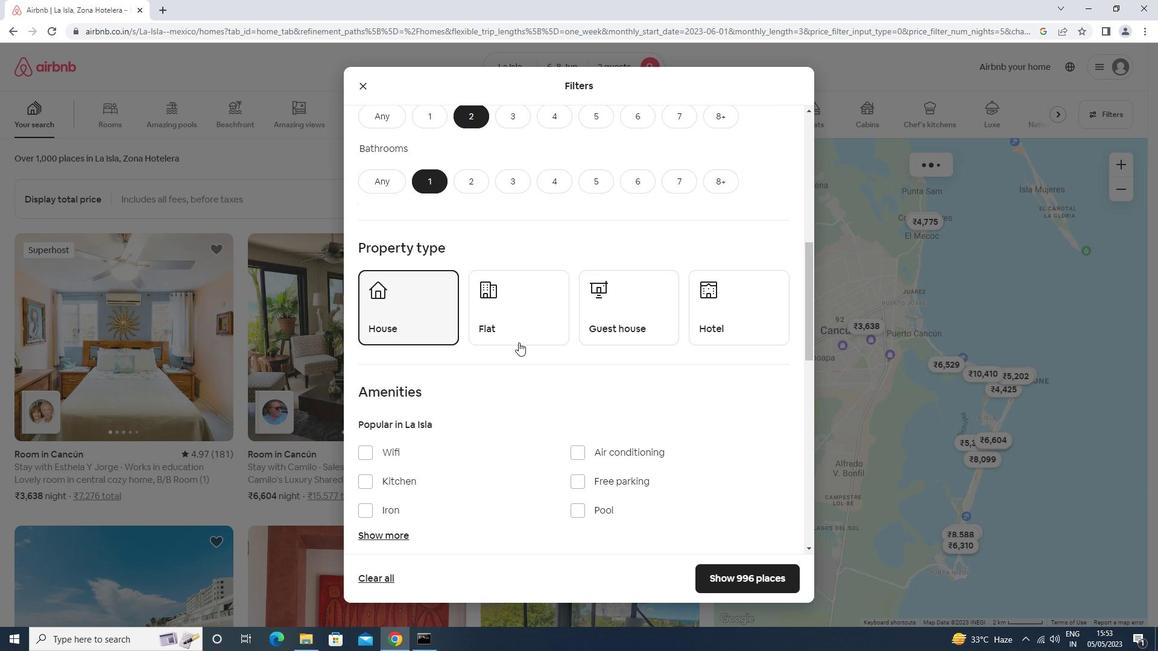 
Action: Mouse pressed left at (519, 328)
Screenshot: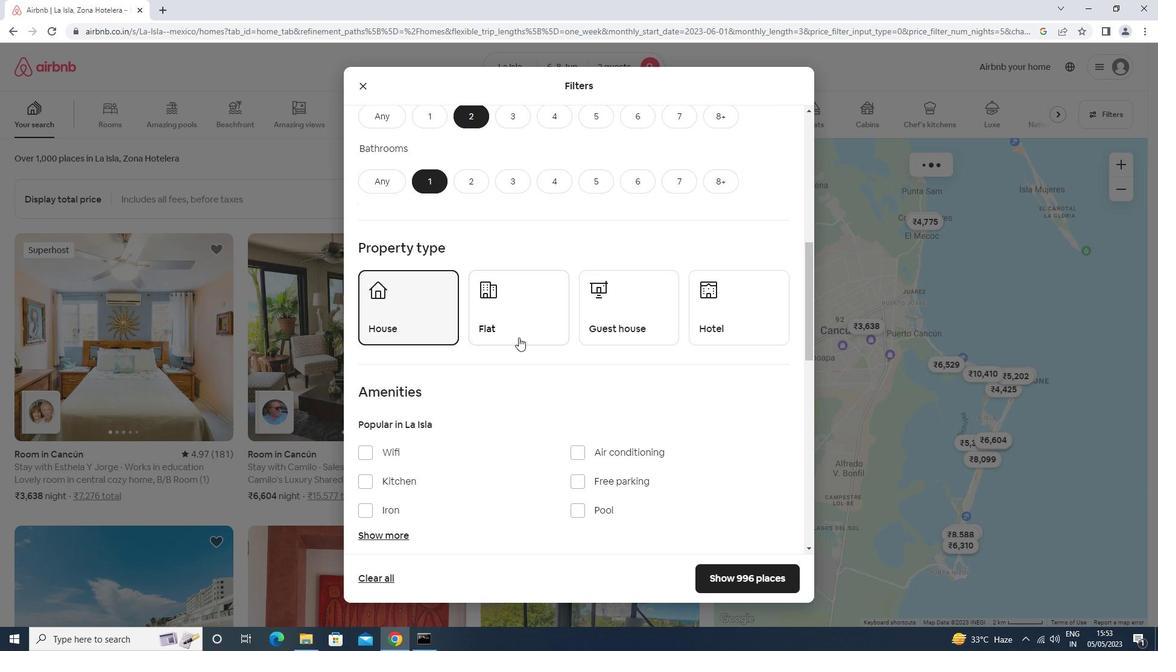 
Action: Mouse moved to (643, 324)
Screenshot: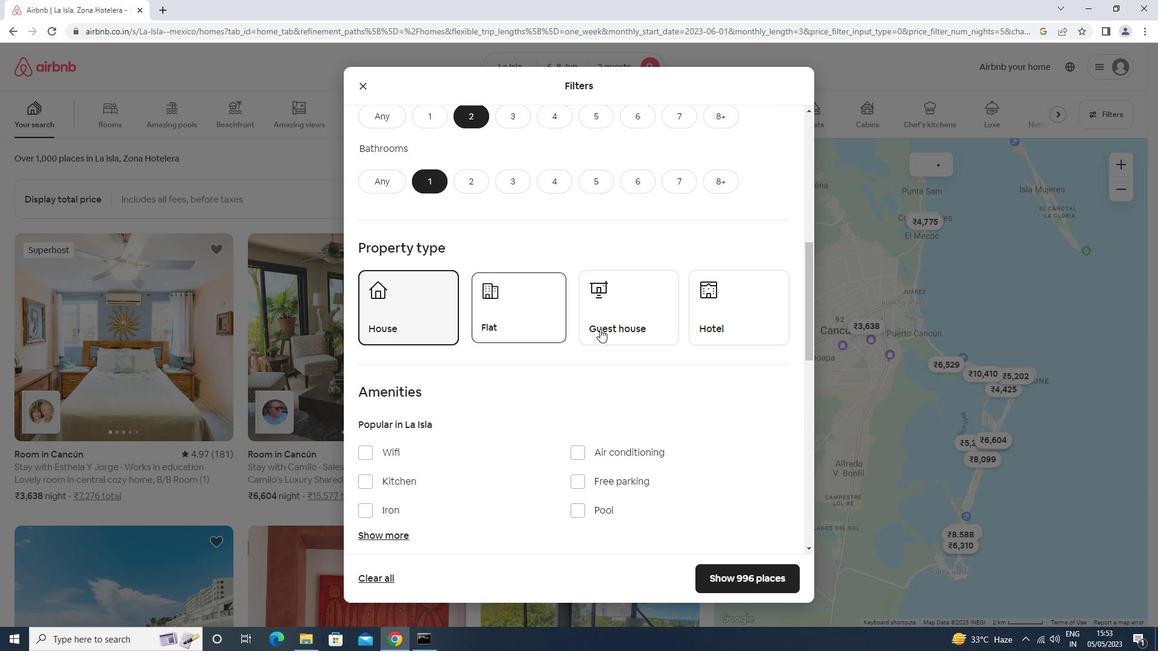 
Action: Mouse pressed left at (643, 324)
Screenshot: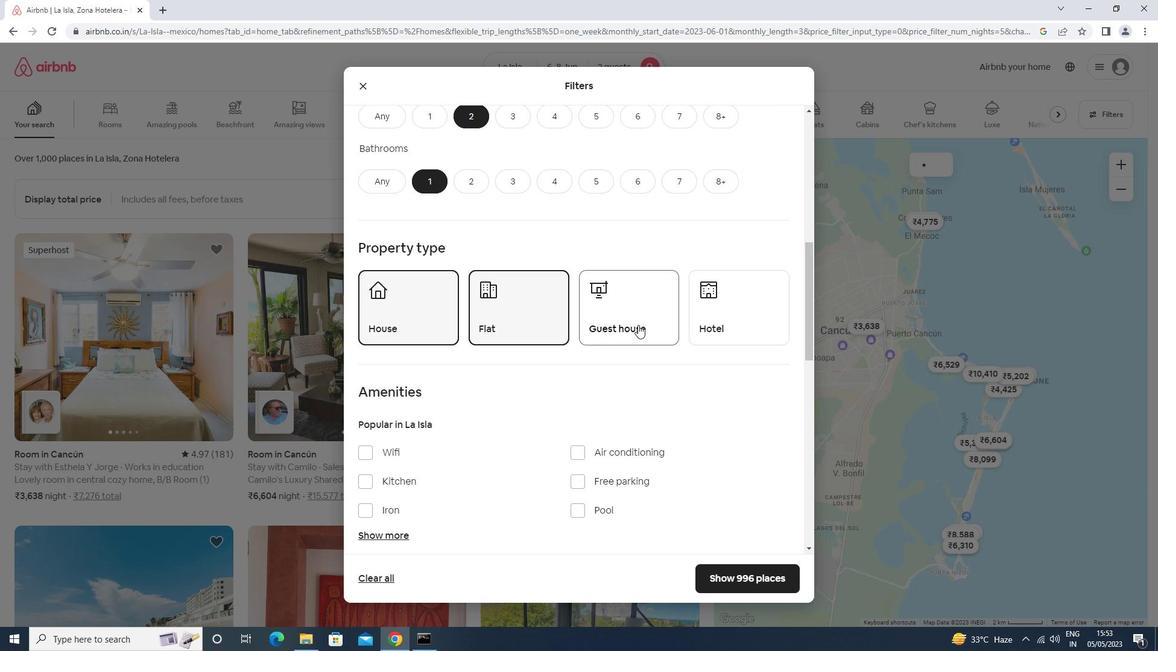 
Action: Mouse moved to (599, 398)
Screenshot: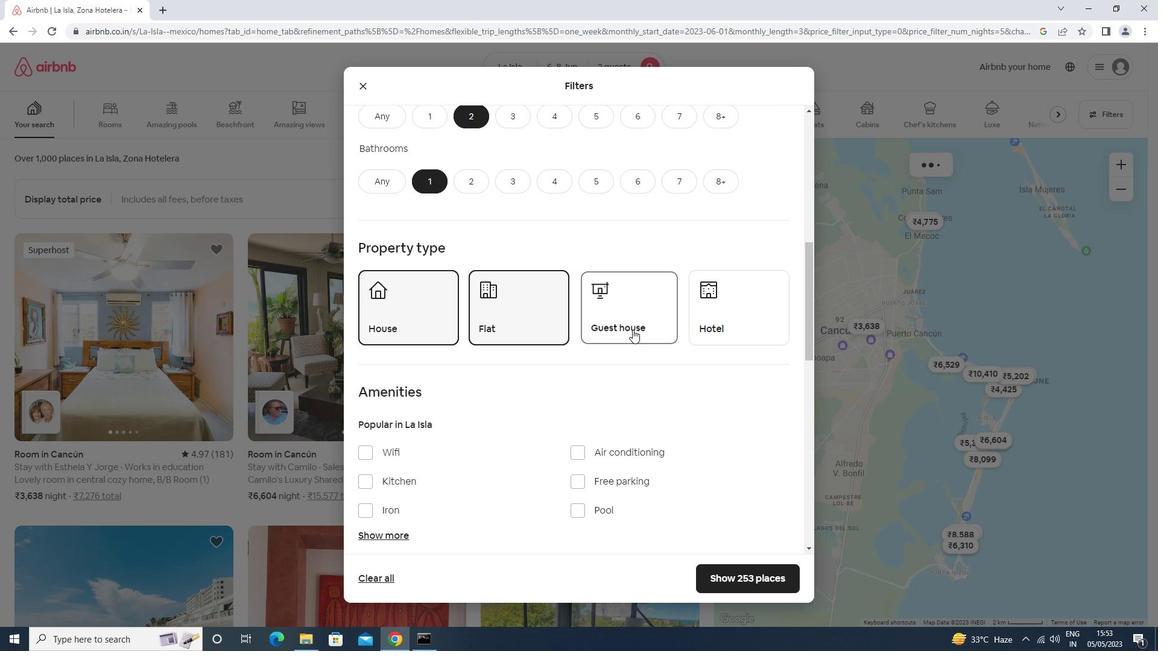 
Action: Mouse scrolled (599, 398) with delta (0, 0)
Screenshot: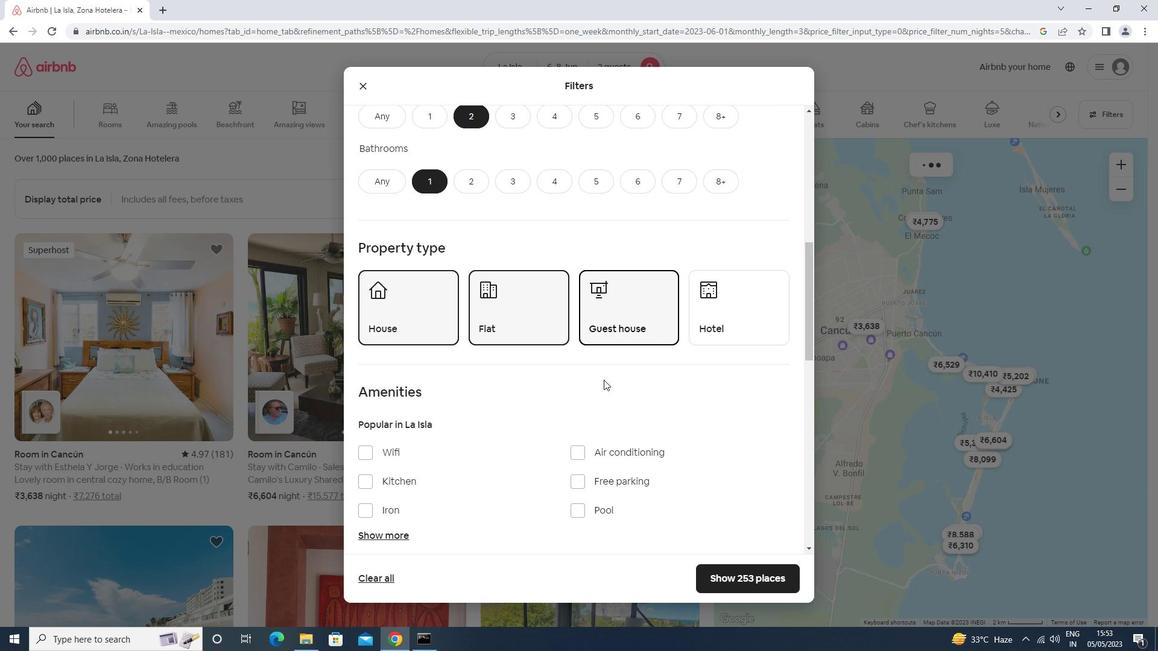 
Action: Mouse scrolled (599, 398) with delta (0, 0)
Screenshot: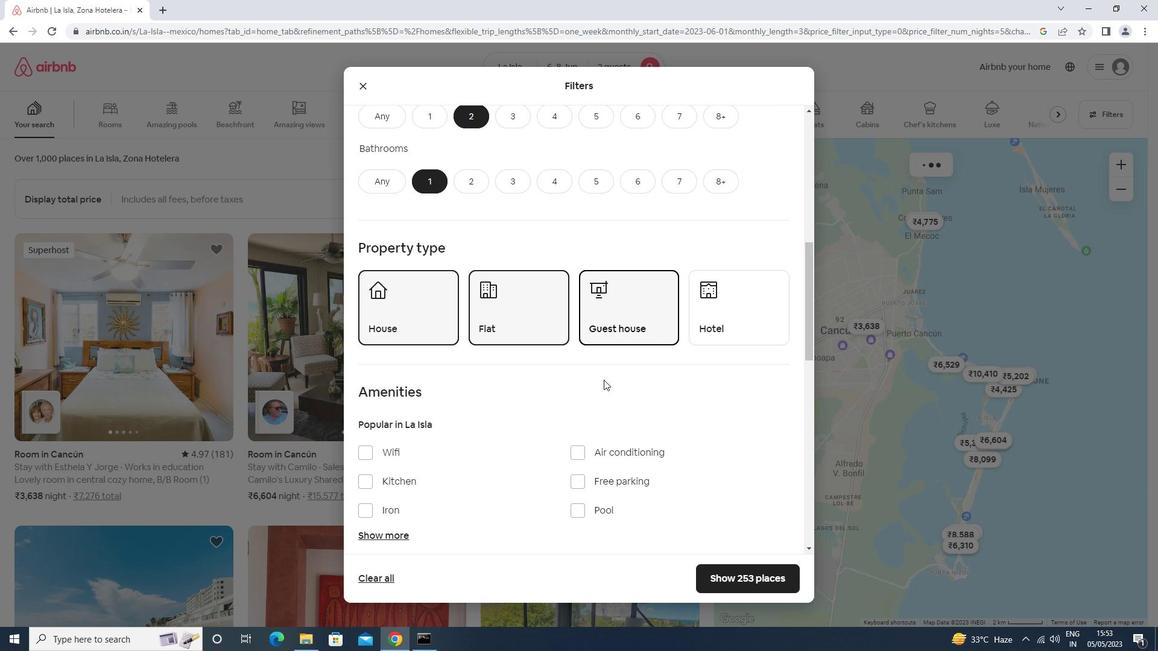 
Action: Mouse scrolled (599, 398) with delta (0, 0)
Screenshot: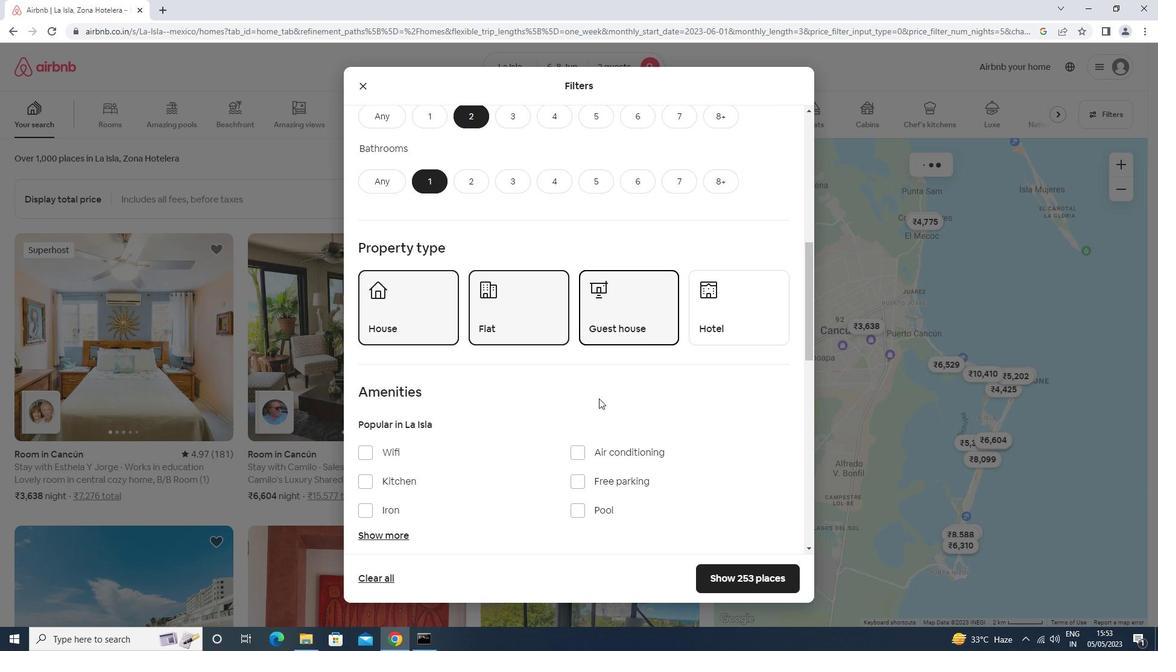 
Action: Mouse scrolled (599, 398) with delta (0, 0)
Screenshot: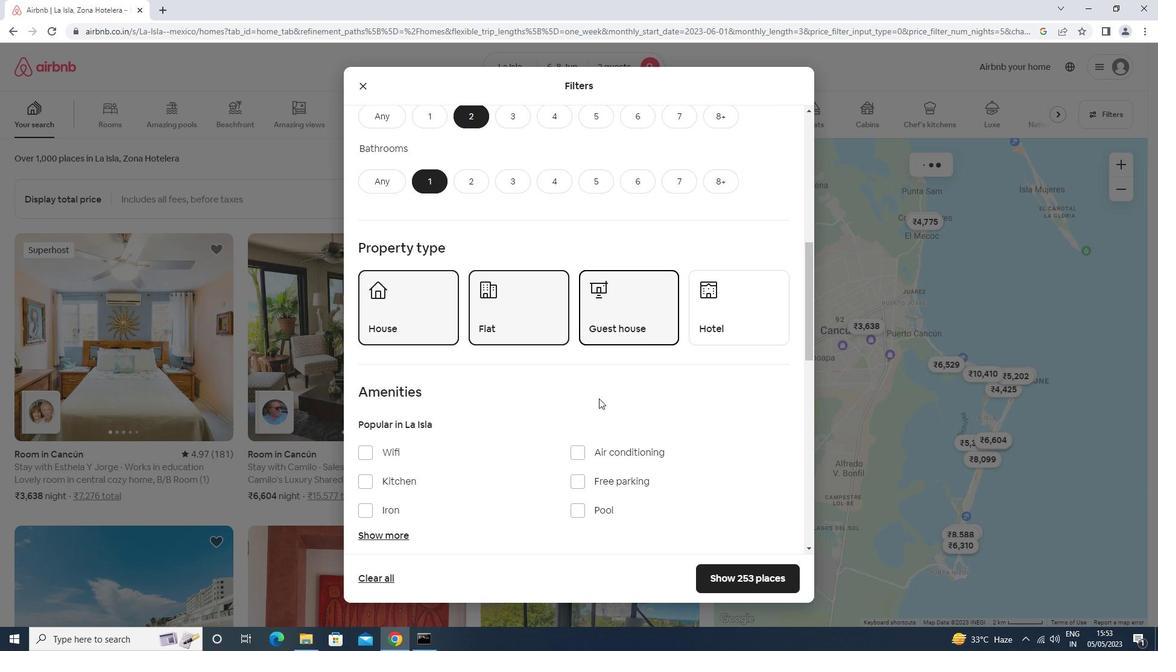 
Action: Mouse scrolled (599, 398) with delta (0, 0)
Screenshot: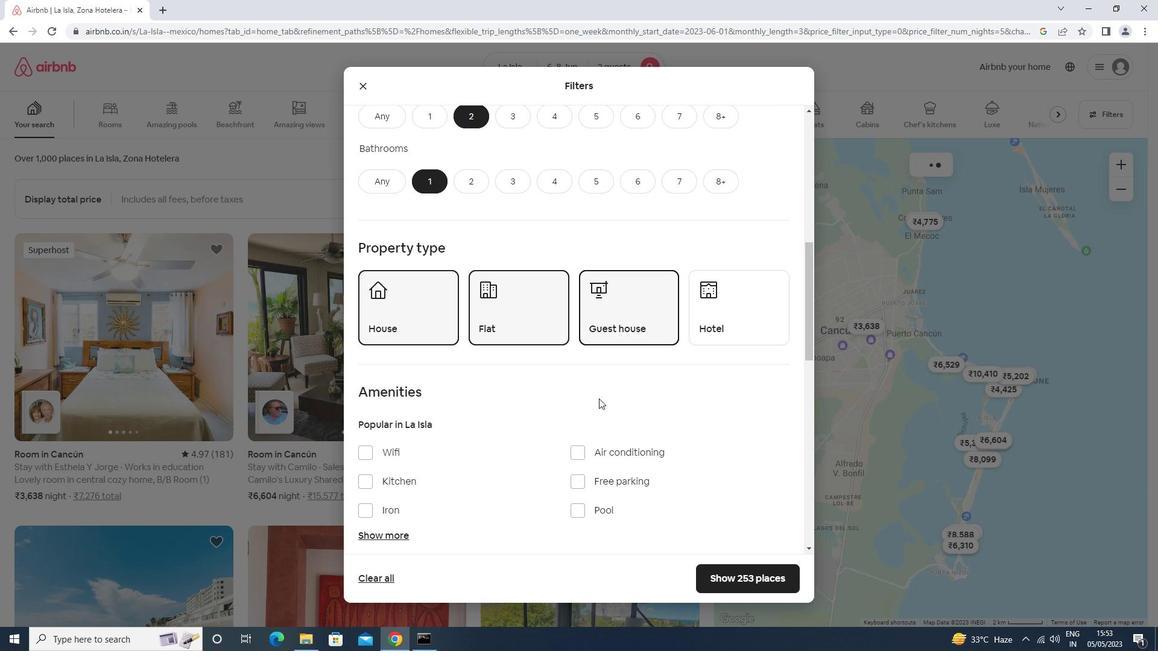 
Action: Mouse scrolled (599, 398) with delta (0, 0)
Screenshot: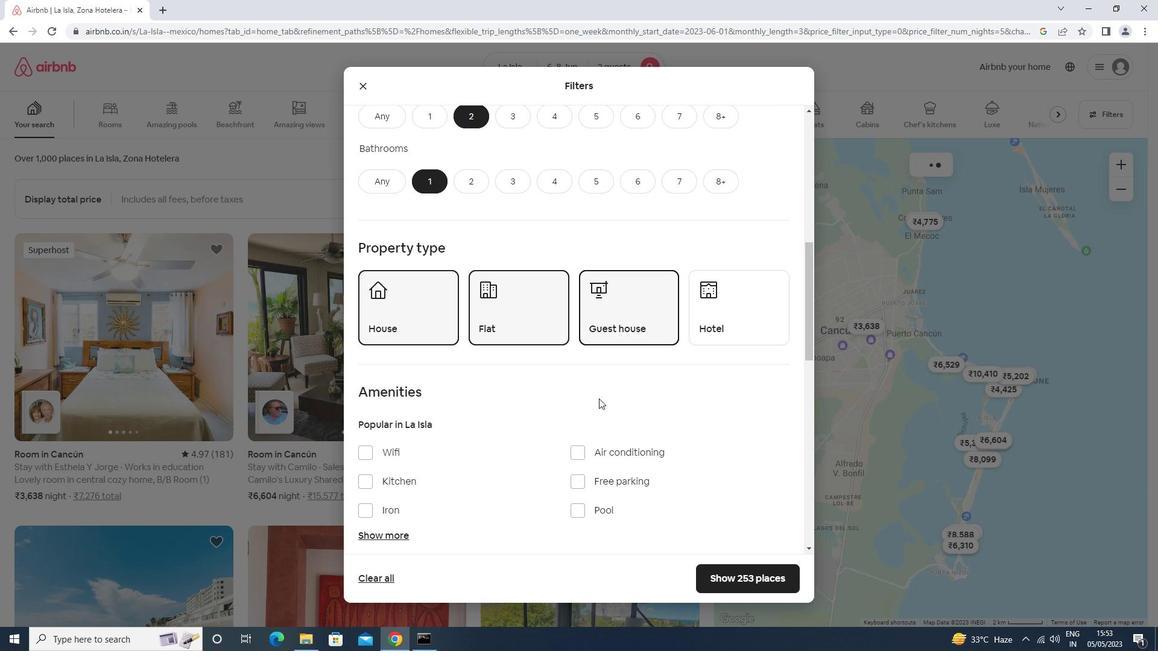 
Action: Mouse moved to (763, 310)
Screenshot: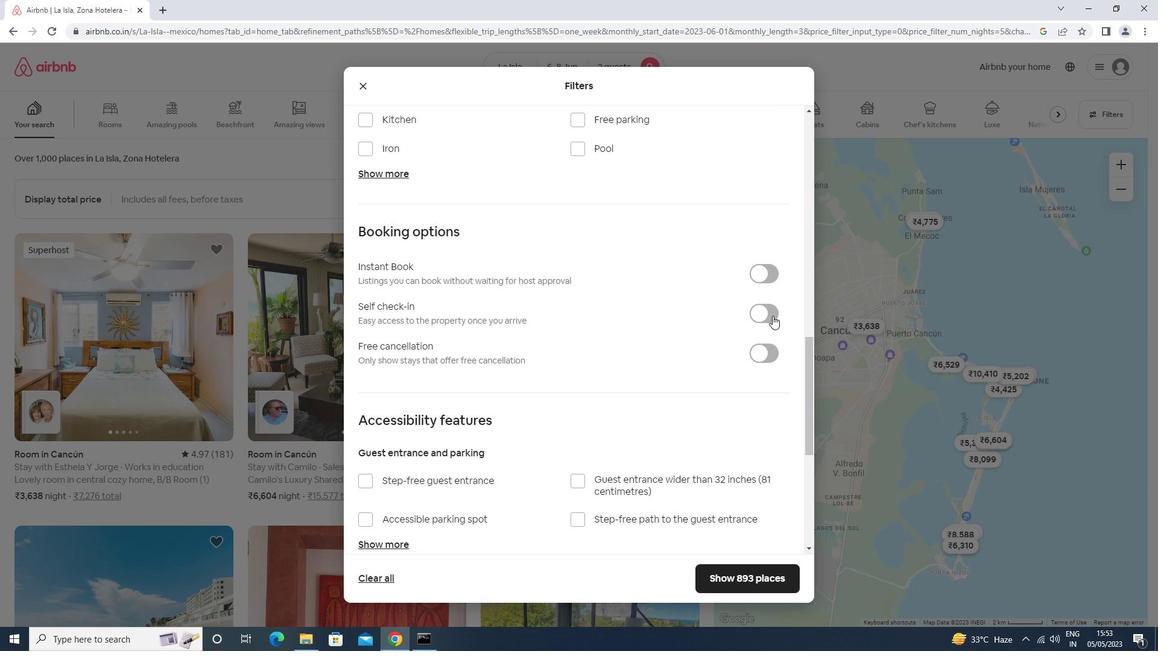
Action: Mouse pressed left at (763, 310)
Screenshot: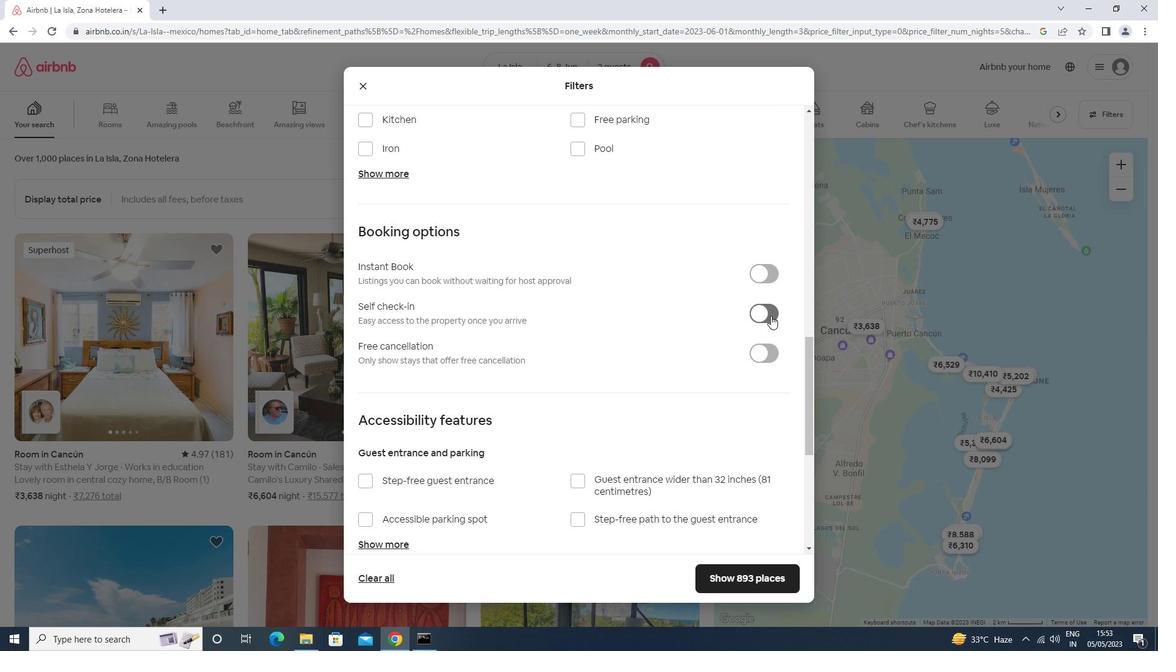 
Action: Mouse moved to (528, 407)
Screenshot: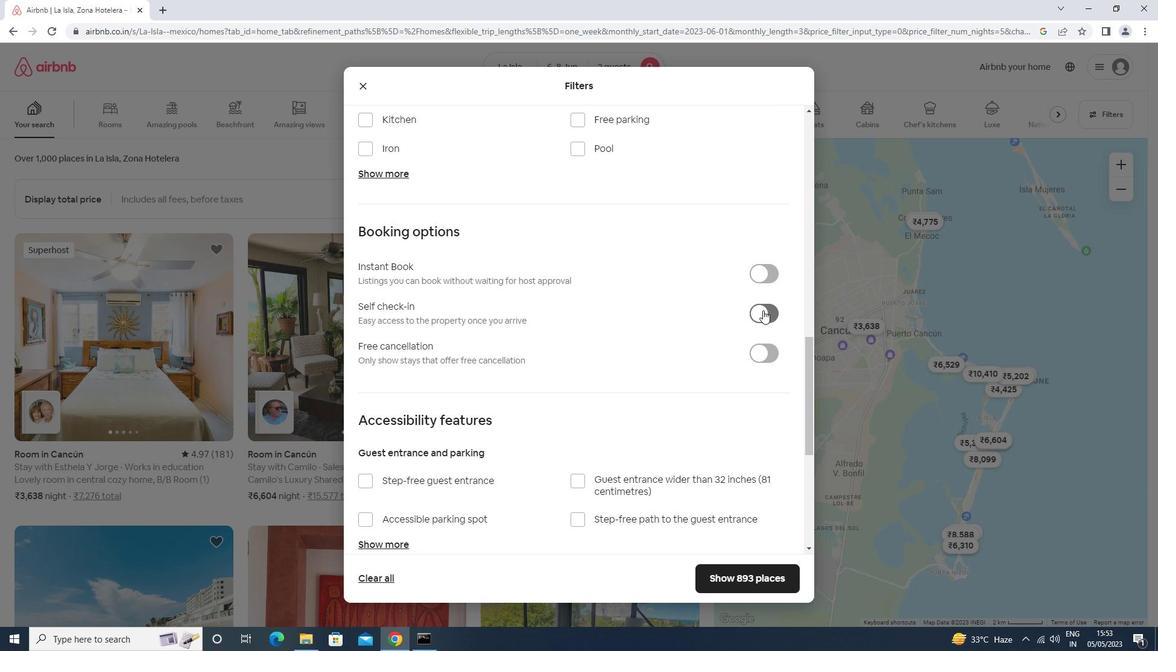 
Action: Mouse scrolled (528, 407) with delta (0, 0)
Screenshot: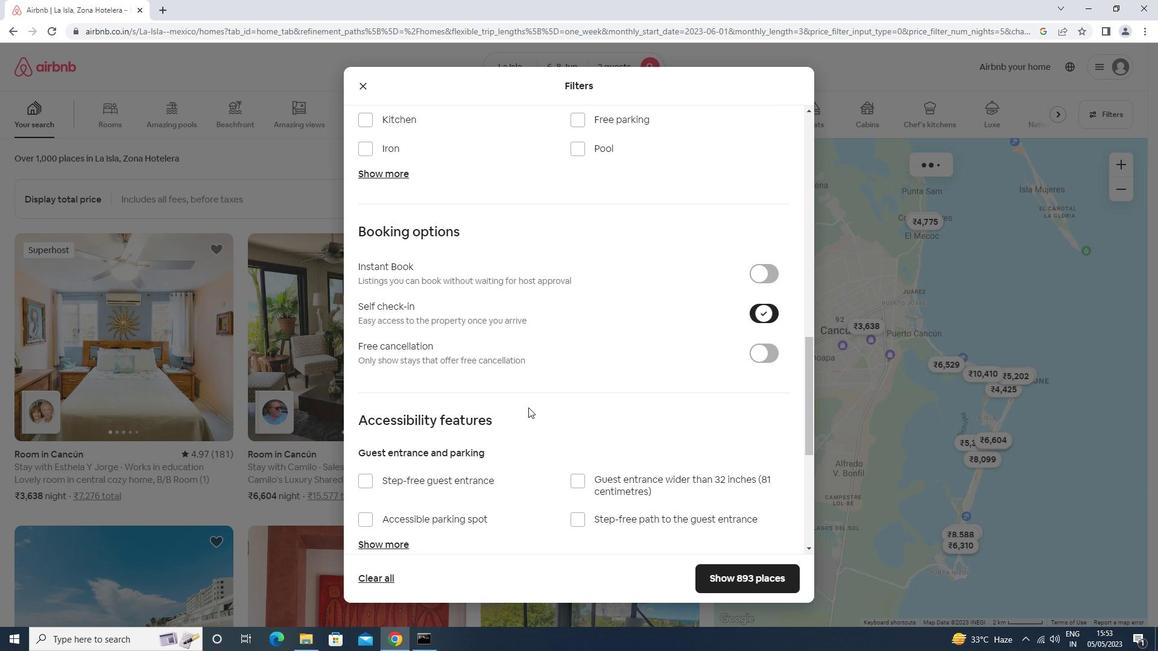 
Action: Mouse scrolled (528, 407) with delta (0, 0)
Screenshot: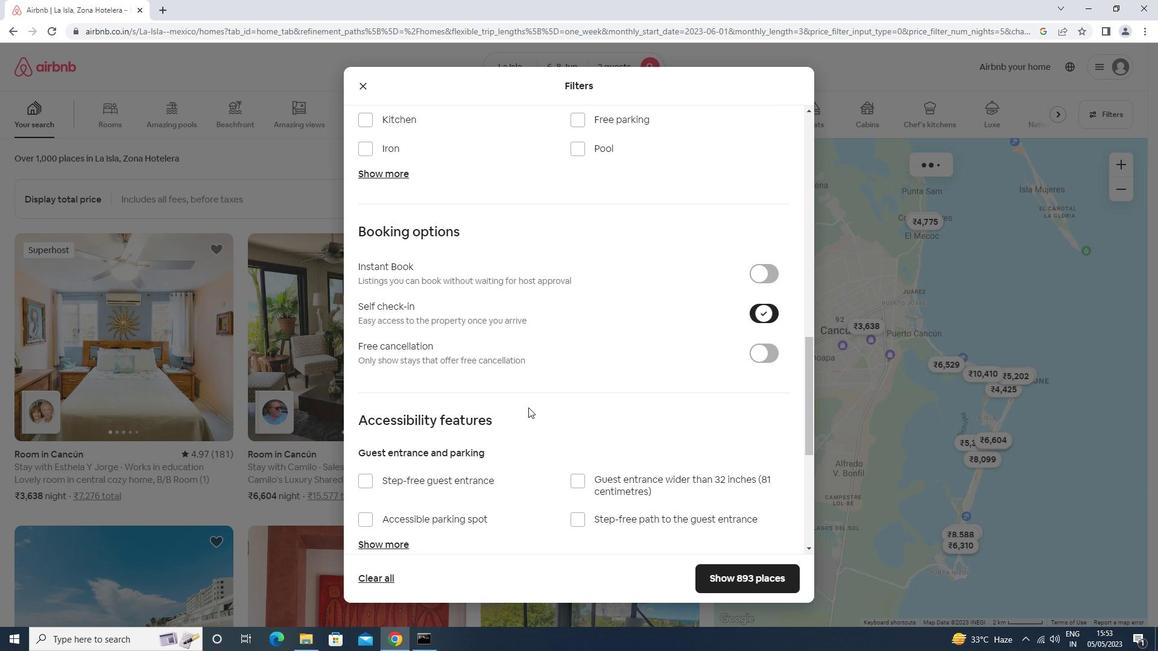 
Action: Mouse scrolled (528, 407) with delta (0, 0)
Screenshot: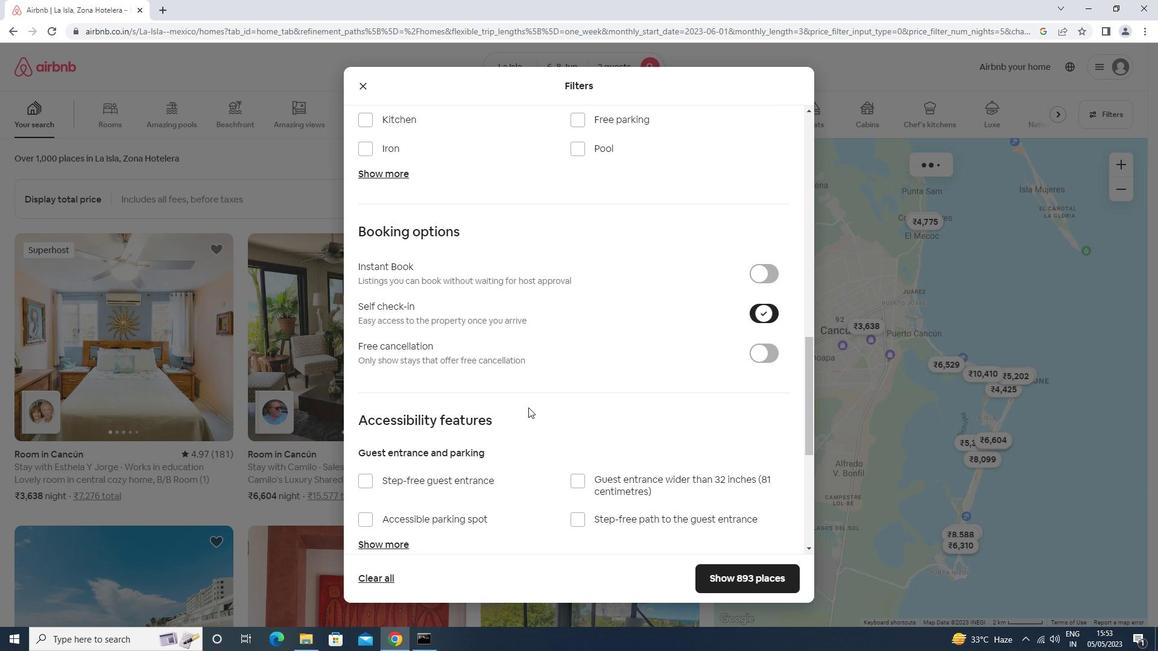 
Action: Mouse scrolled (528, 407) with delta (0, 0)
Screenshot: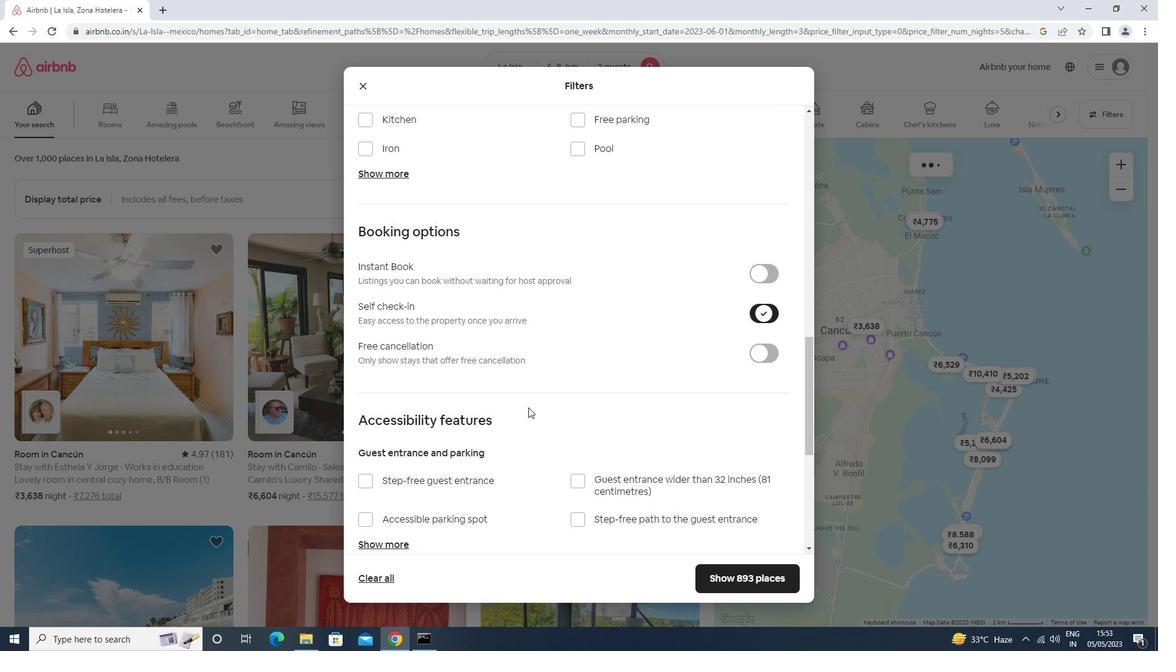 
Action: Mouse scrolled (528, 407) with delta (0, 0)
Screenshot: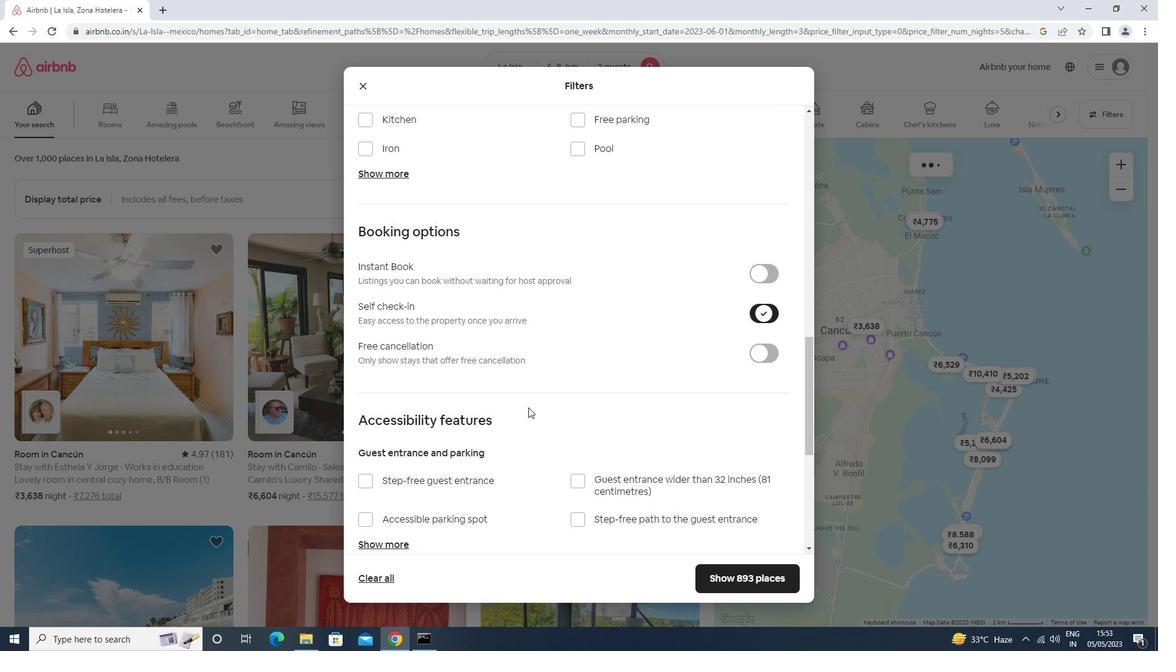 
Action: Mouse scrolled (528, 407) with delta (0, 0)
Screenshot: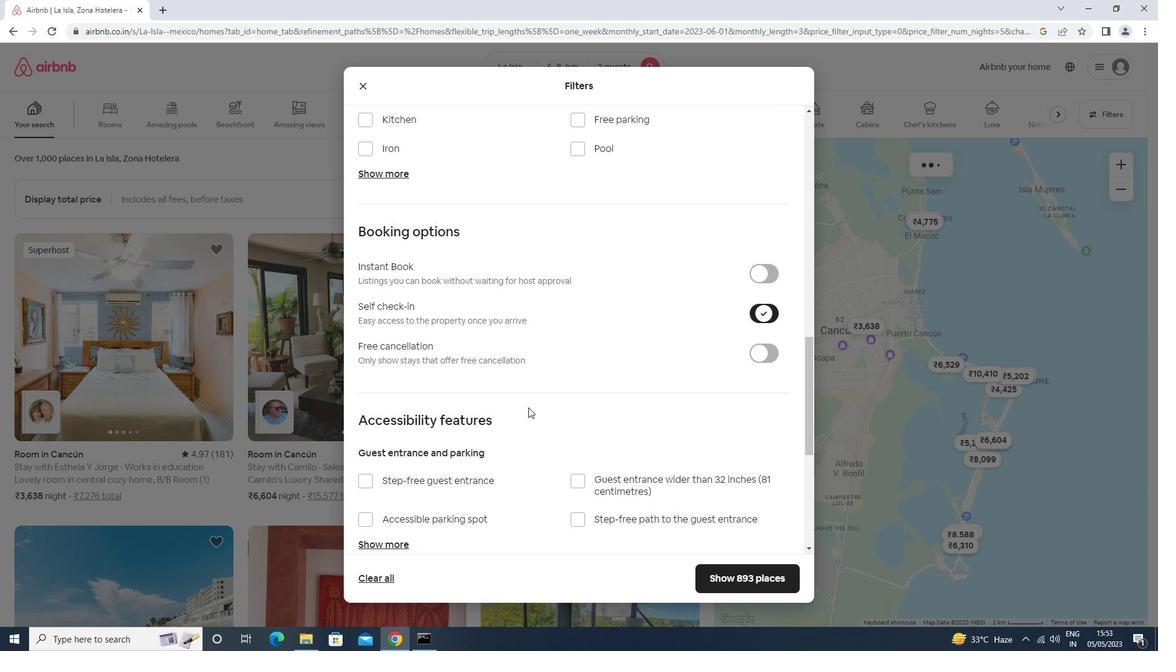 
Action: Mouse moved to (426, 468)
Screenshot: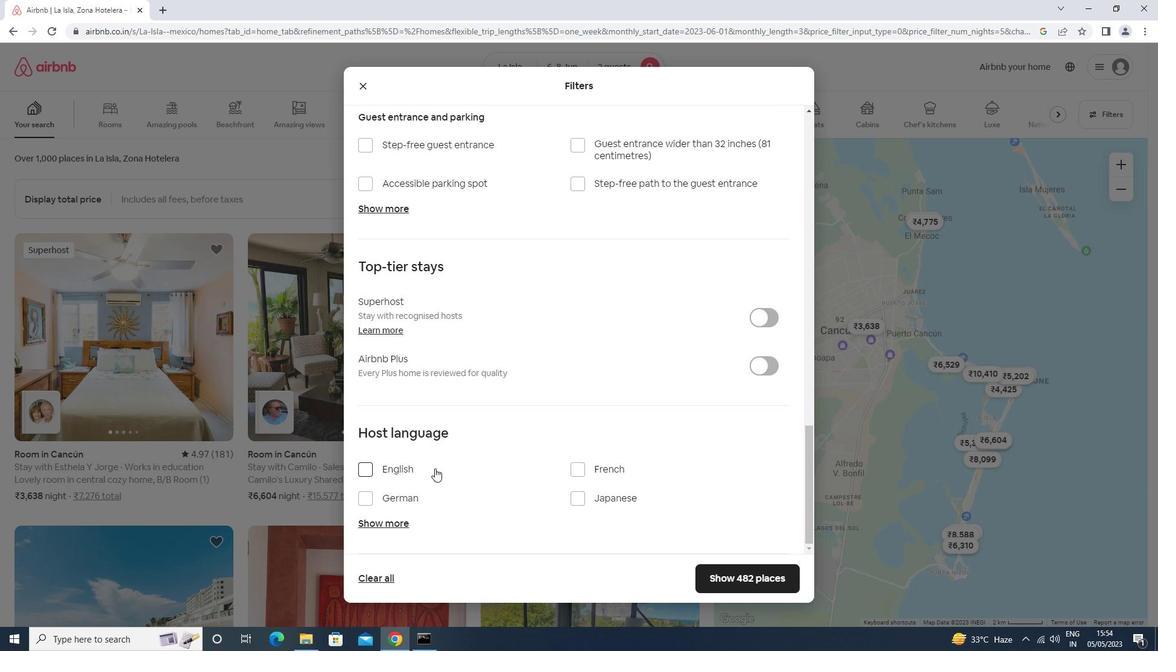 
Action: Mouse pressed left at (426, 468)
Screenshot: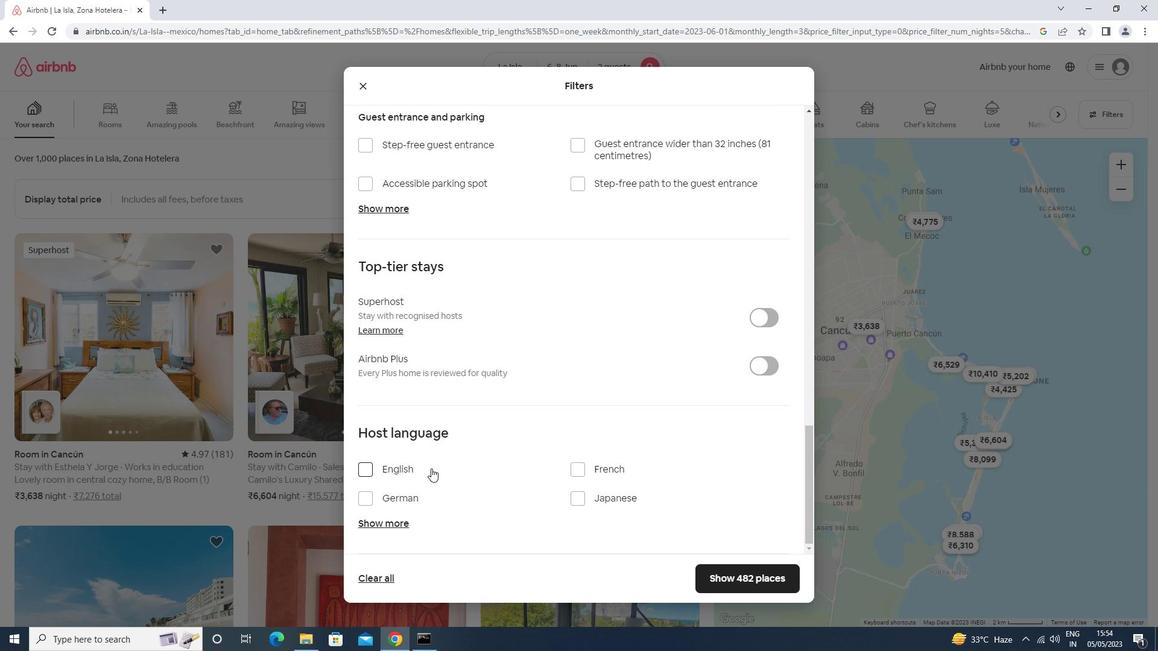 
Action: Mouse moved to (727, 572)
Screenshot: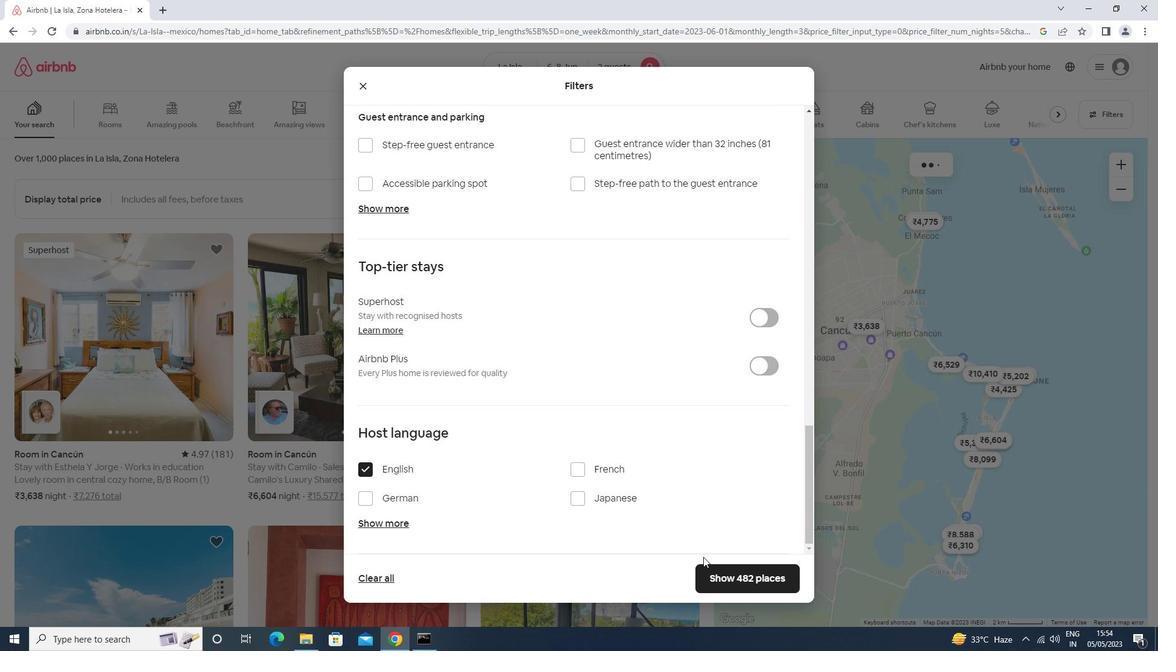 
Action: Mouse pressed left at (727, 572)
Screenshot: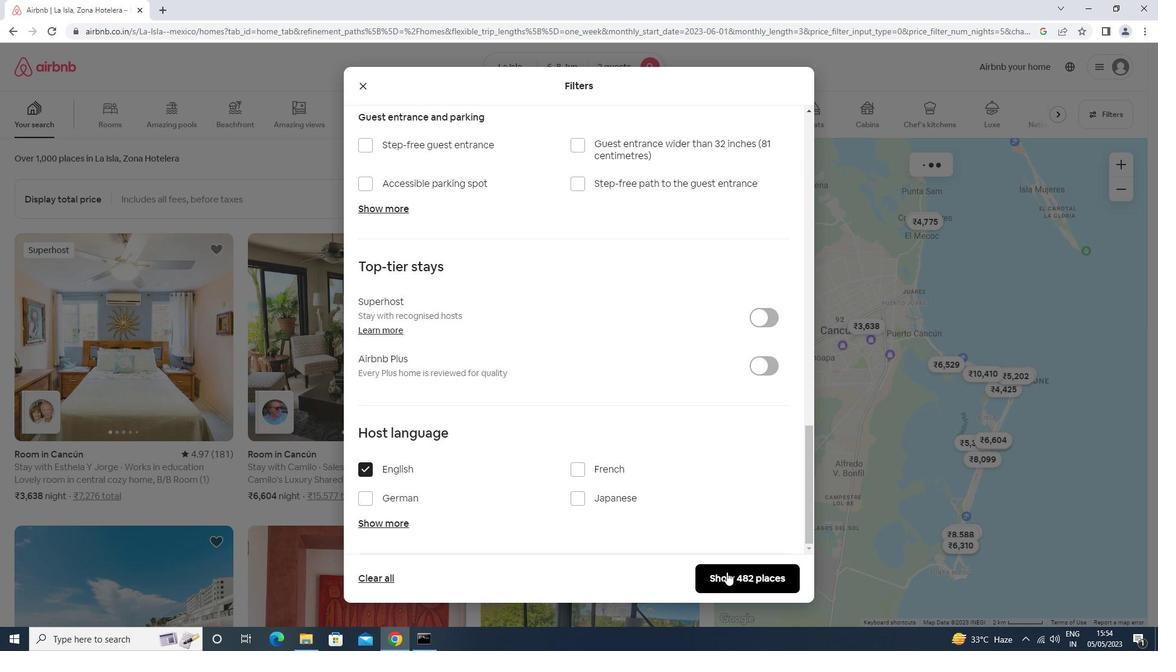 
Action: Mouse moved to (726, 575)
Screenshot: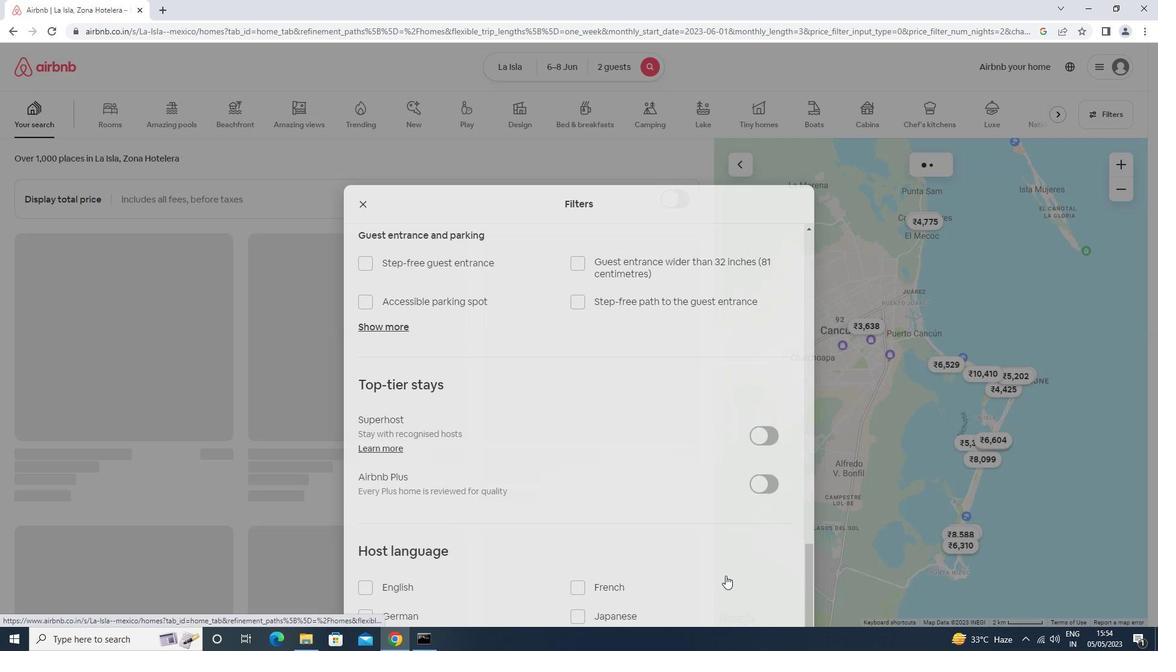 
